 Task: Create a due date automation trigger when advanced on, on the wednesday of the week before a card is due add fields without custom field "Resume" set to a date in this month at 11:00 AM.
Action: Mouse moved to (1192, 85)
Screenshot: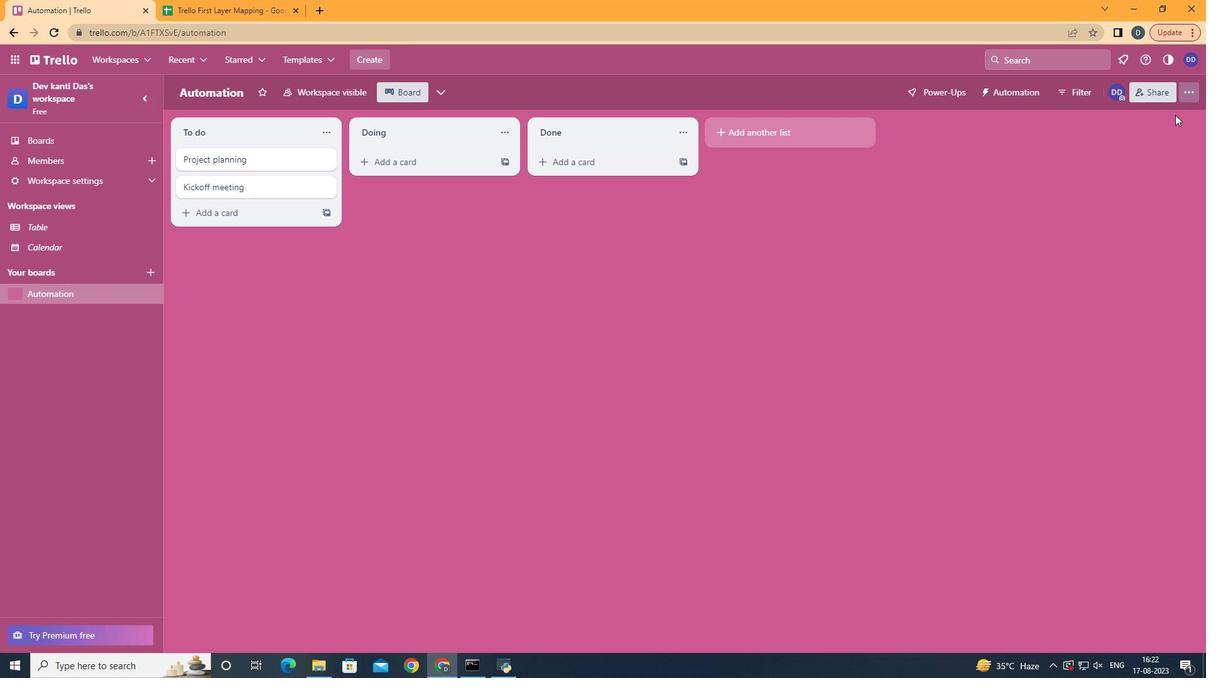 
Action: Mouse pressed left at (1192, 85)
Screenshot: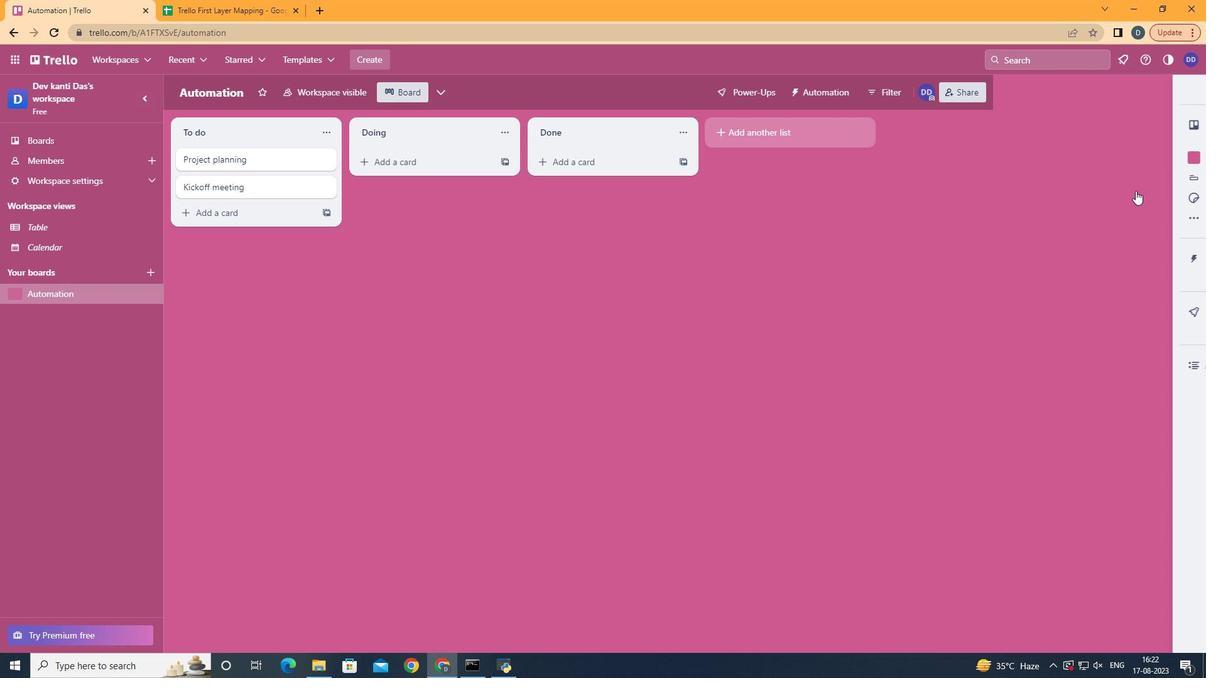 
Action: Mouse moved to (1095, 272)
Screenshot: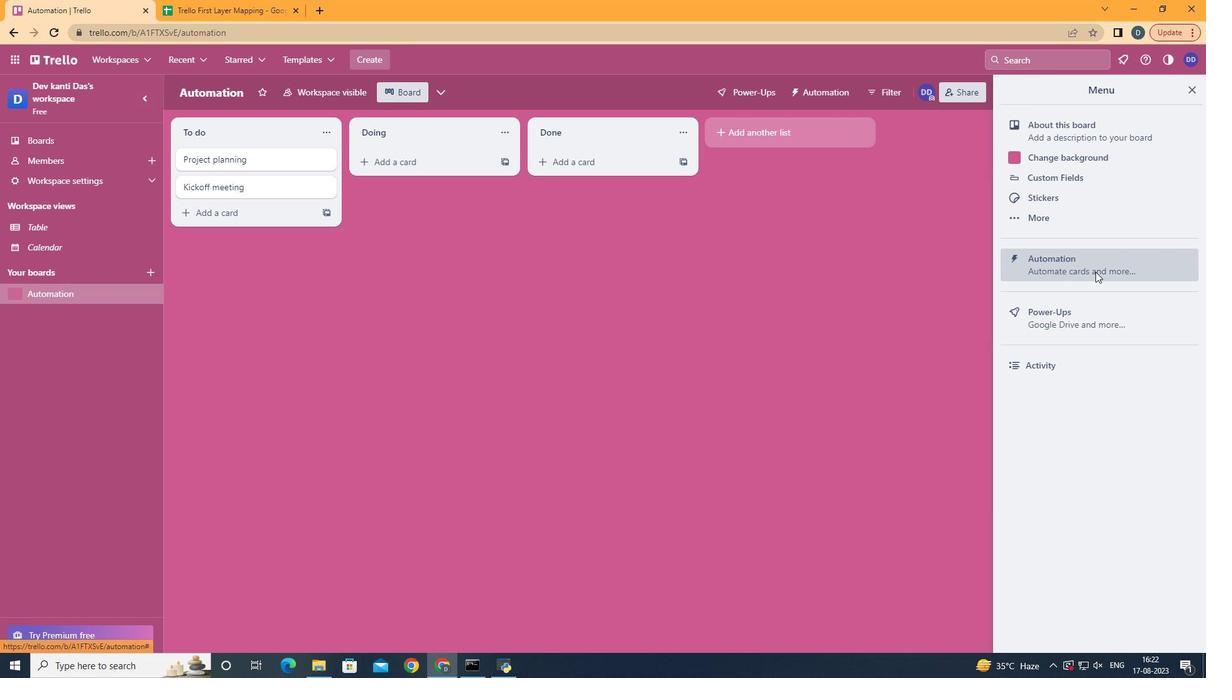 
Action: Mouse pressed left at (1095, 272)
Screenshot: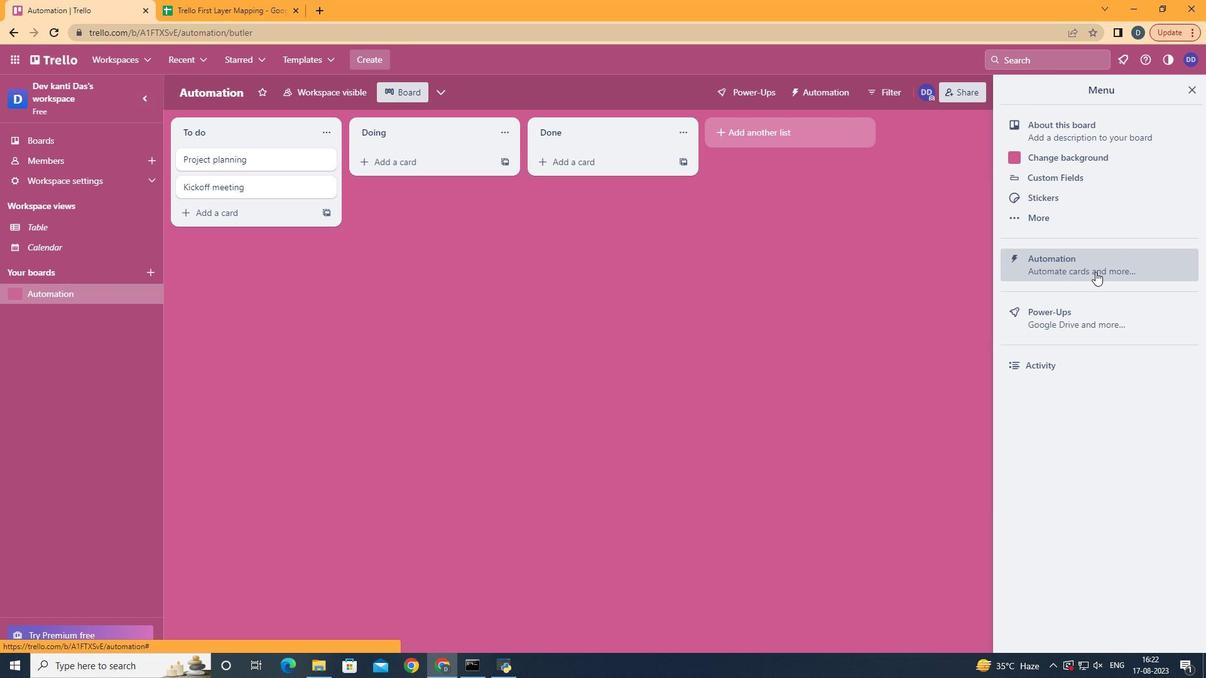 
Action: Mouse moved to (242, 249)
Screenshot: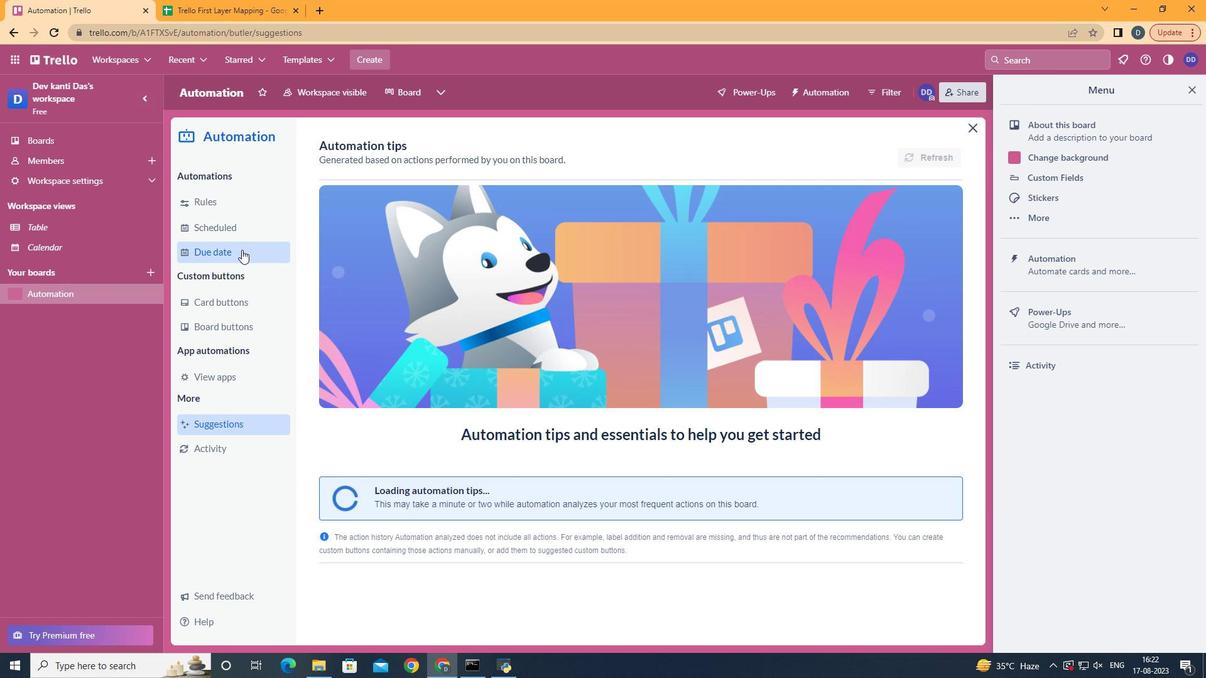
Action: Mouse pressed left at (242, 249)
Screenshot: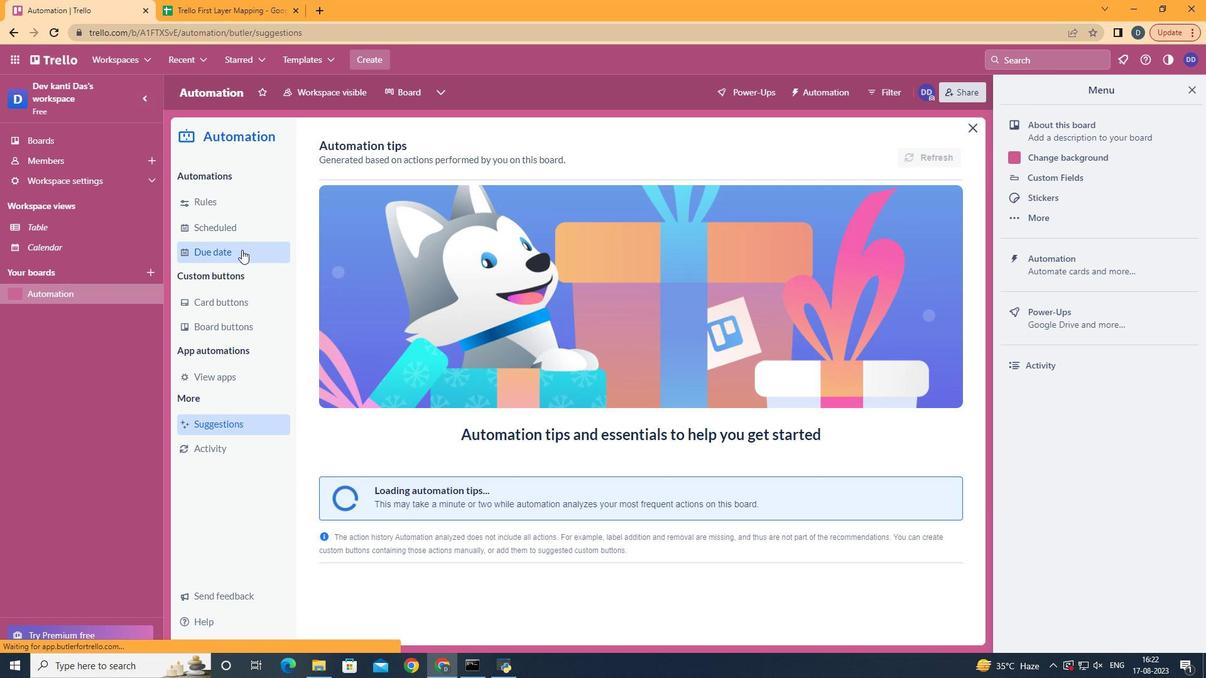 
Action: Mouse moved to (879, 157)
Screenshot: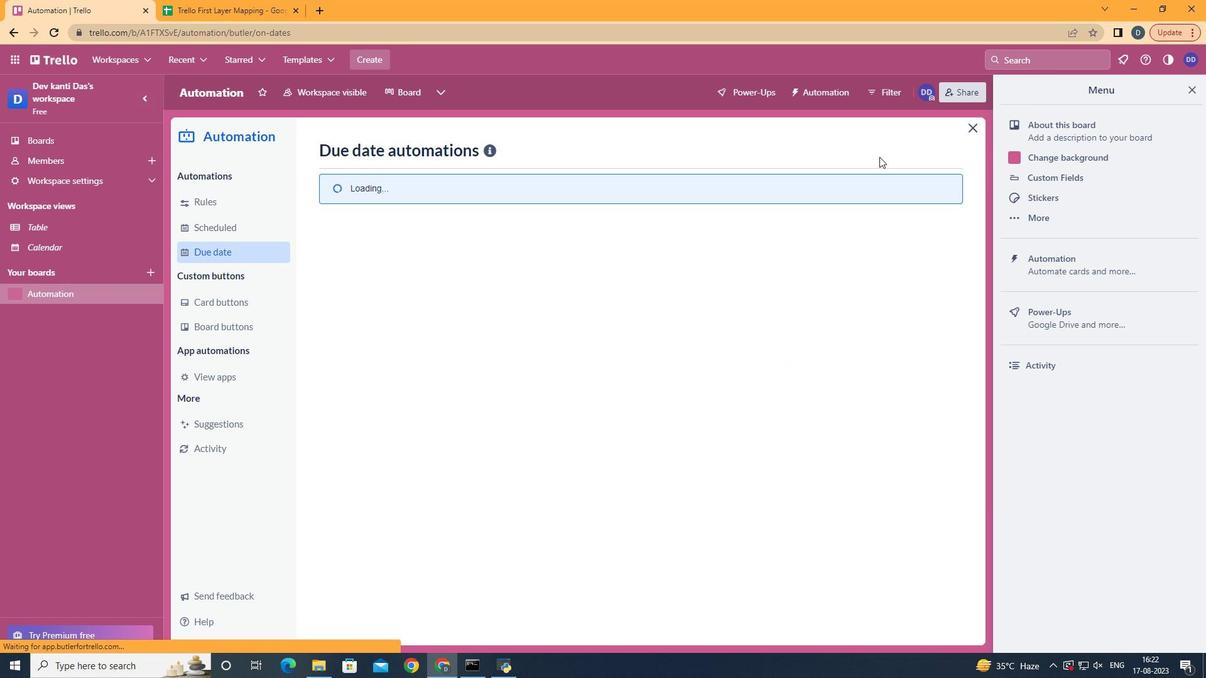 
Action: Mouse pressed left at (879, 157)
Screenshot: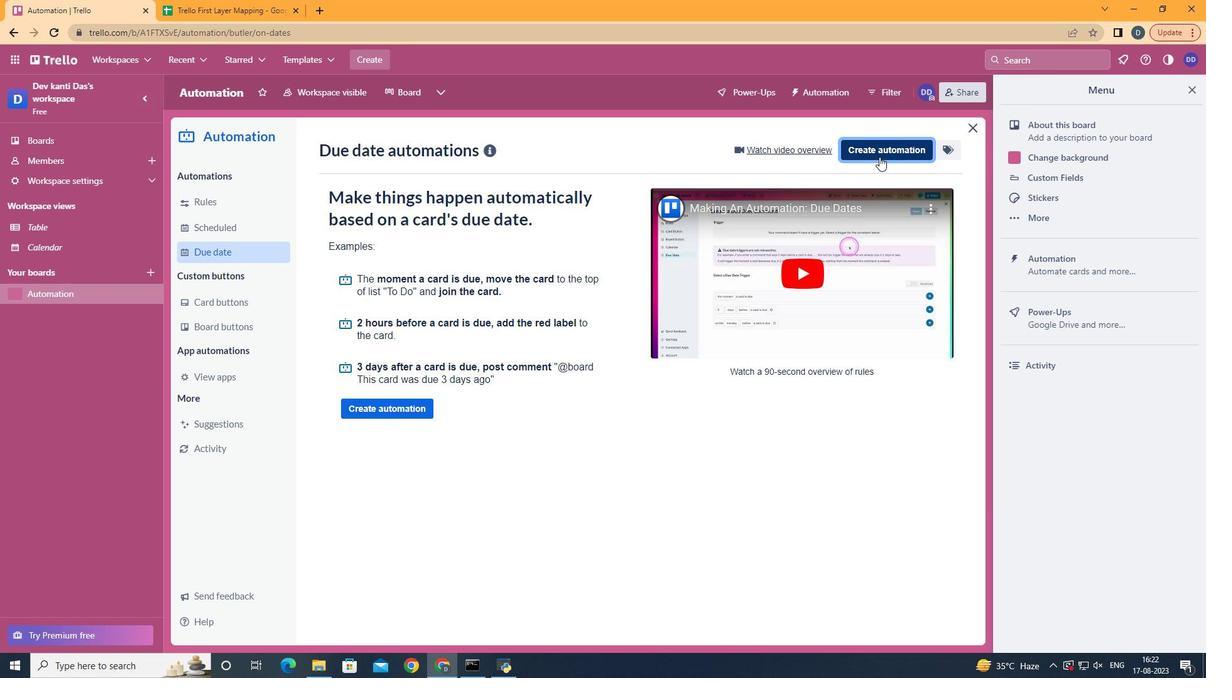 
Action: Mouse moved to (732, 279)
Screenshot: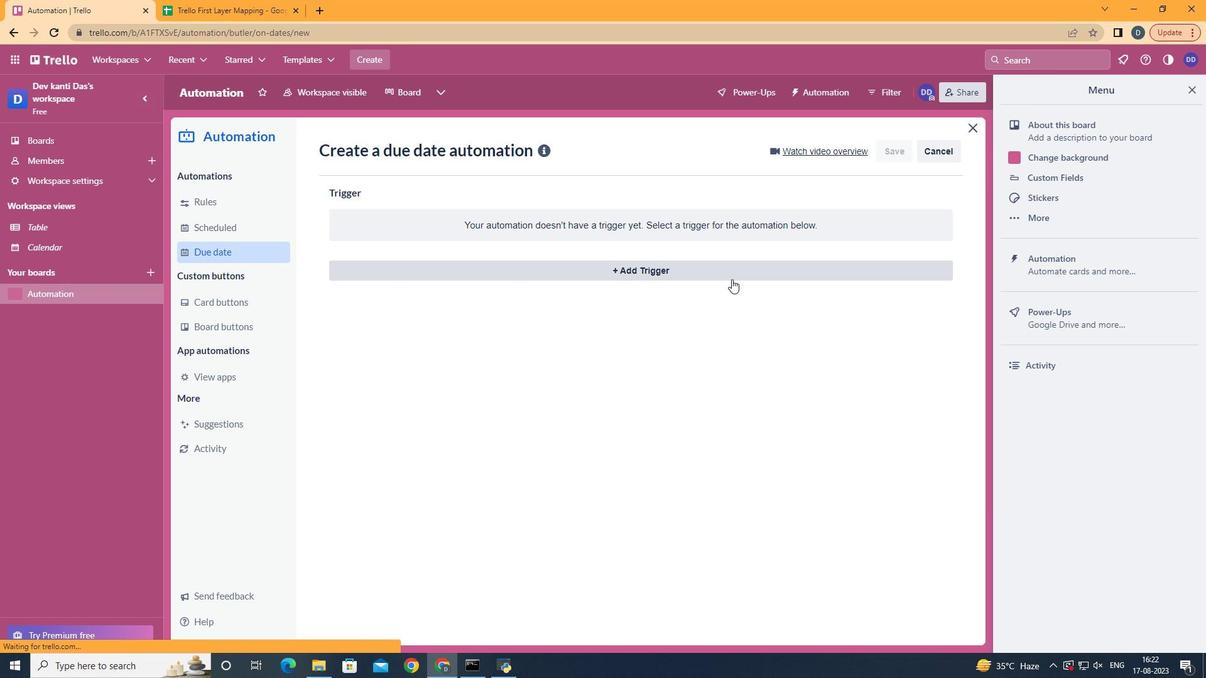 
Action: Mouse pressed left at (732, 279)
Screenshot: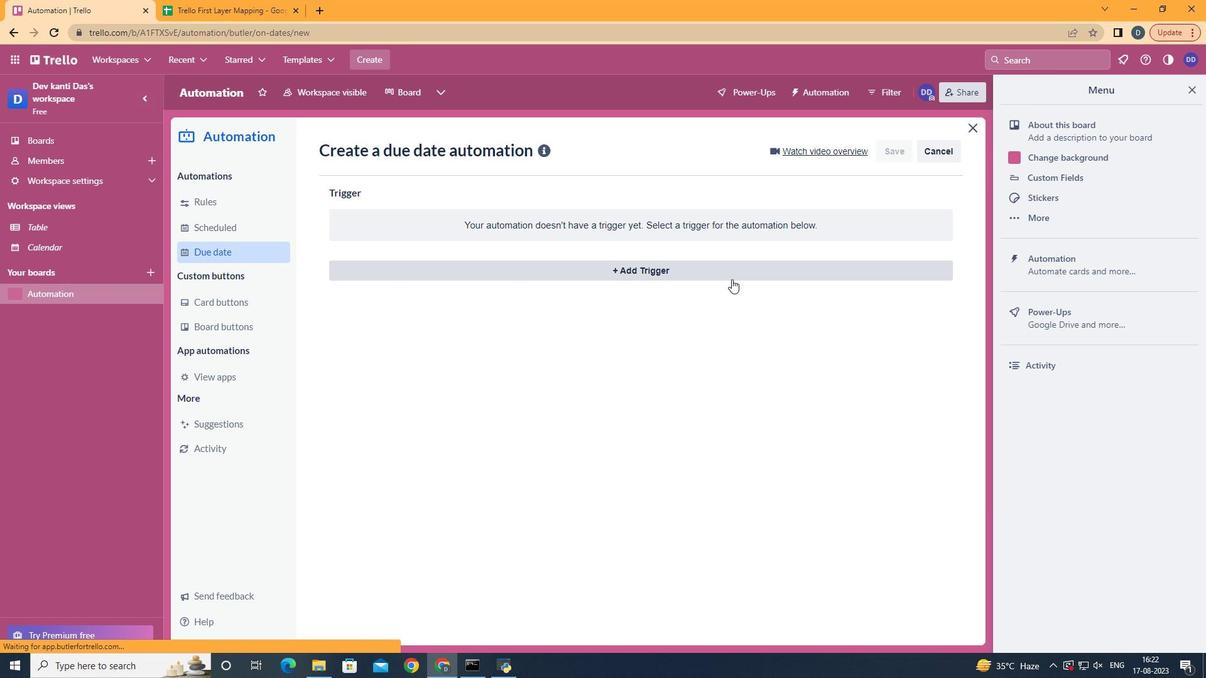 
Action: Mouse moved to (413, 381)
Screenshot: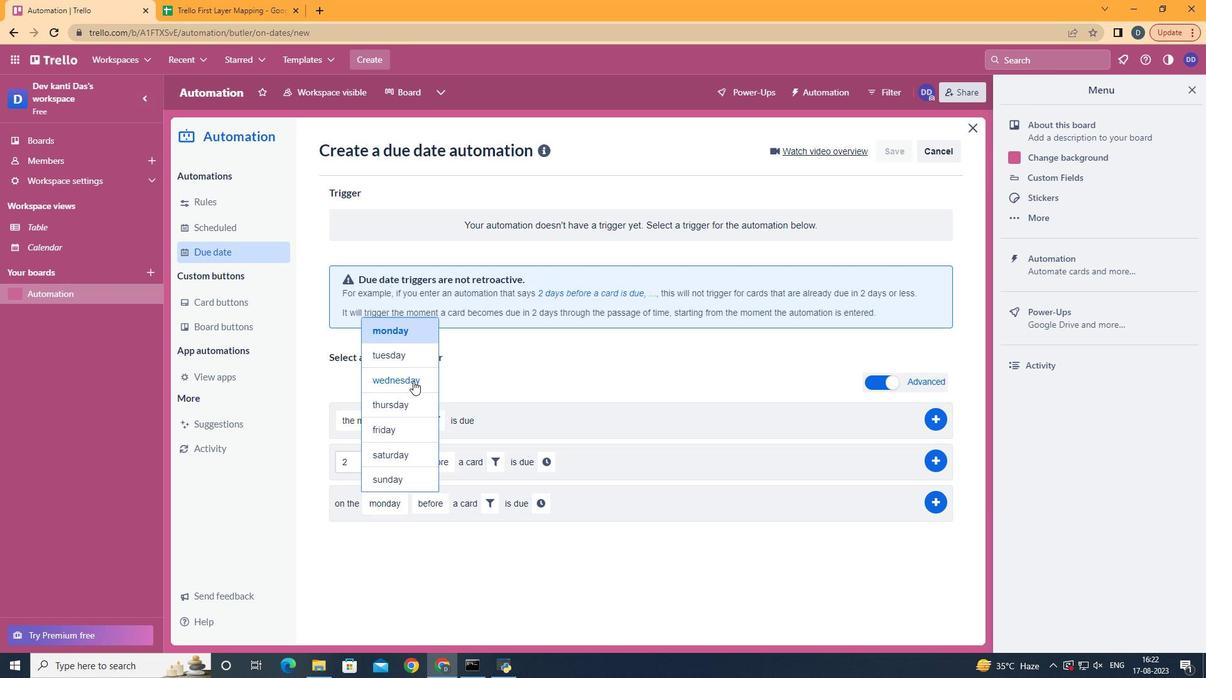 
Action: Mouse pressed left at (413, 381)
Screenshot: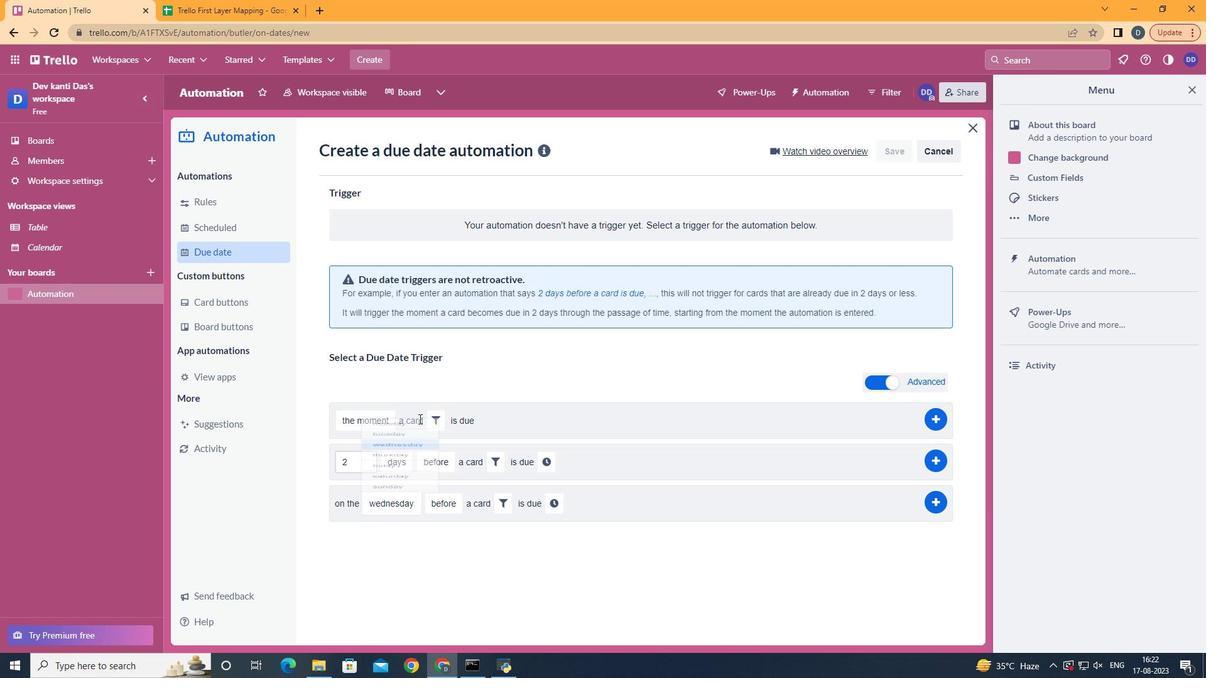 
Action: Mouse moved to (456, 599)
Screenshot: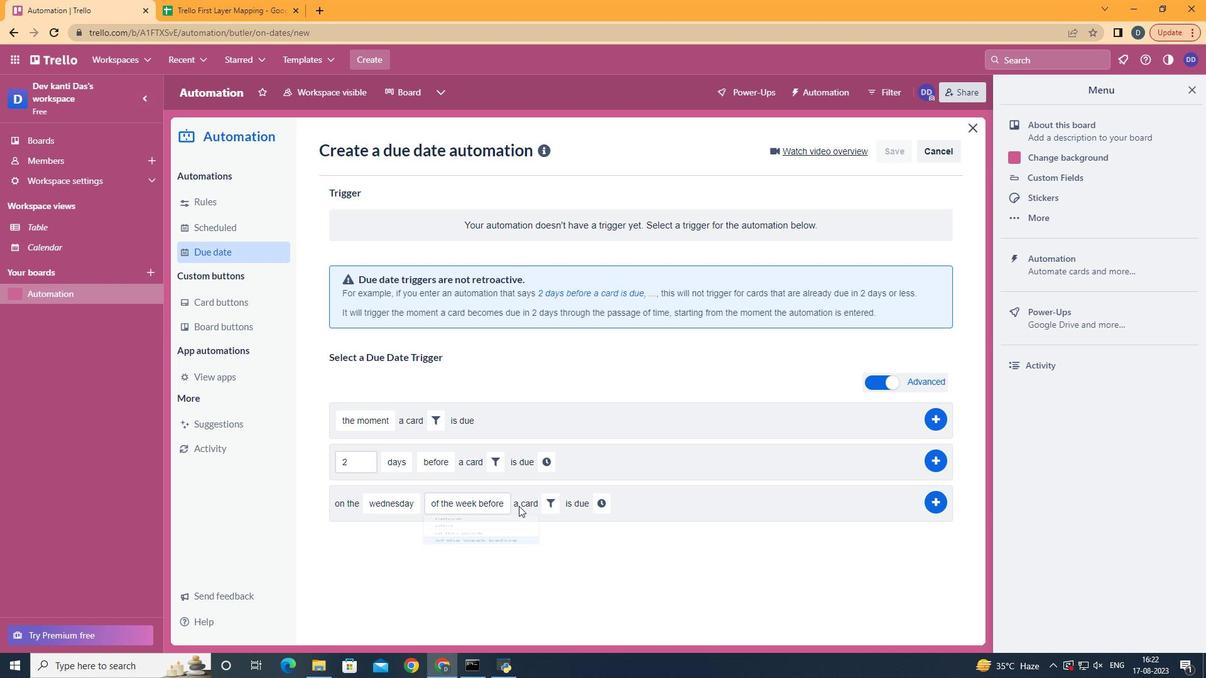 
Action: Mouse pressed left at (456, 599)
Screenshot: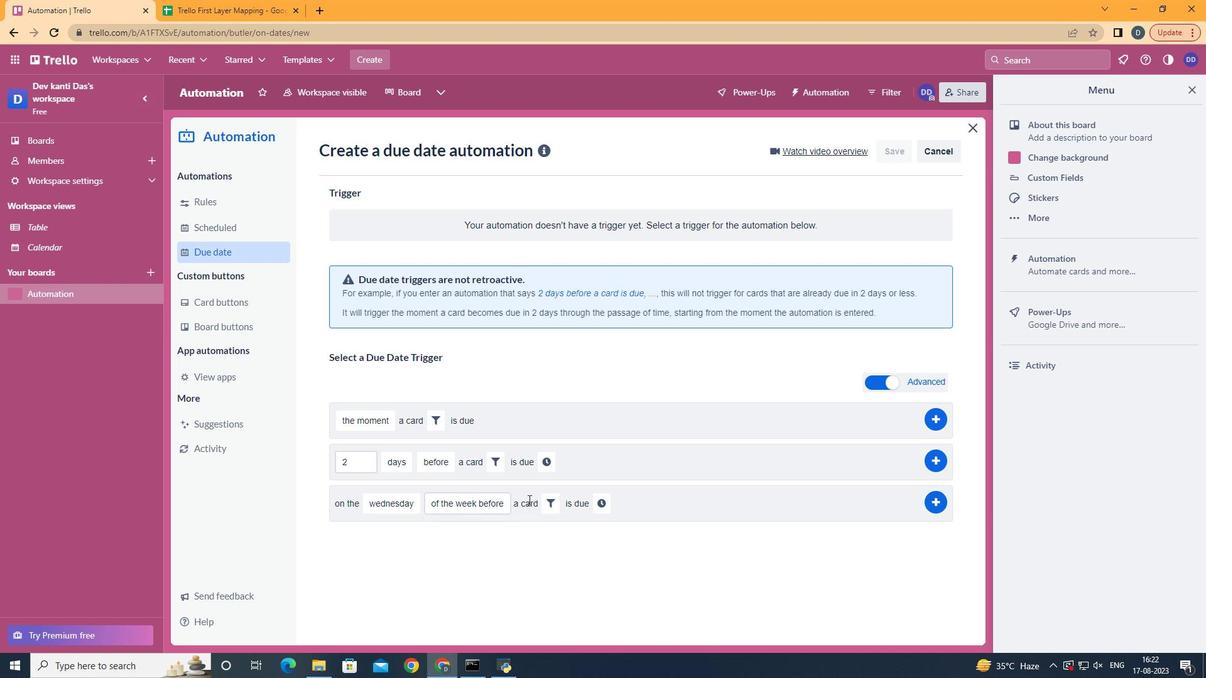 
Action: Mouse moved to (544, 506)
Screenshot: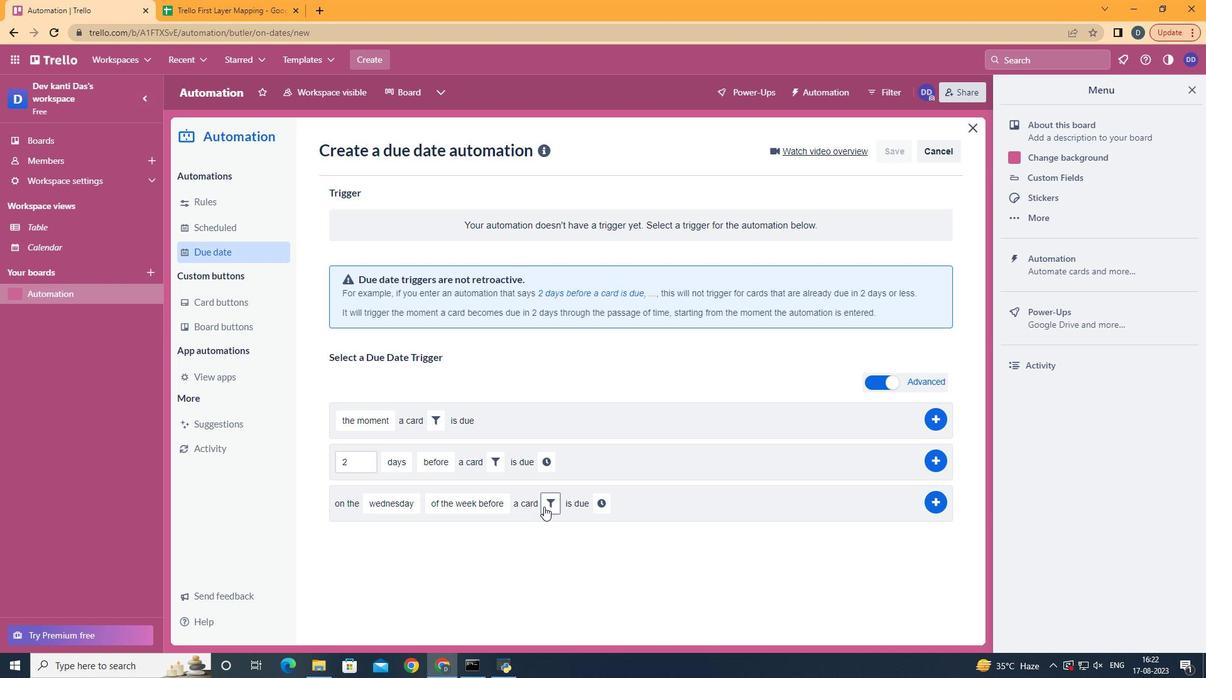 
Action: Mouse pressed left at (544, 506)
Screenshot: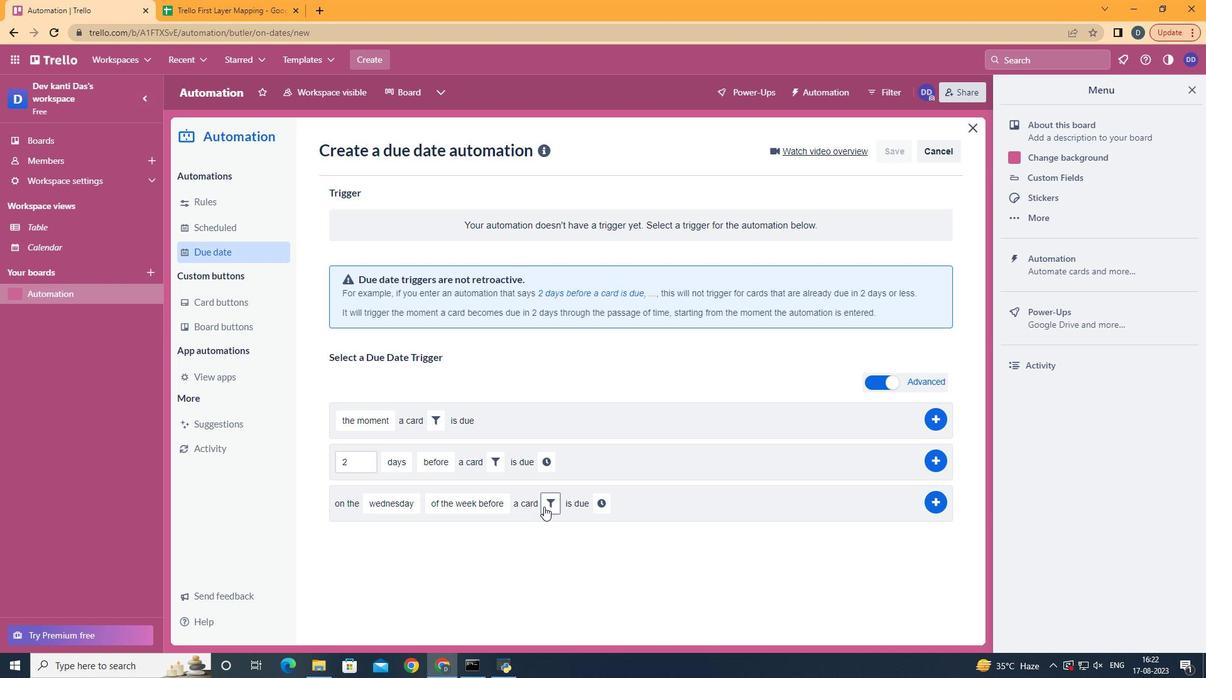 
Action: Mouse moved to (757, 544)
Screenshot: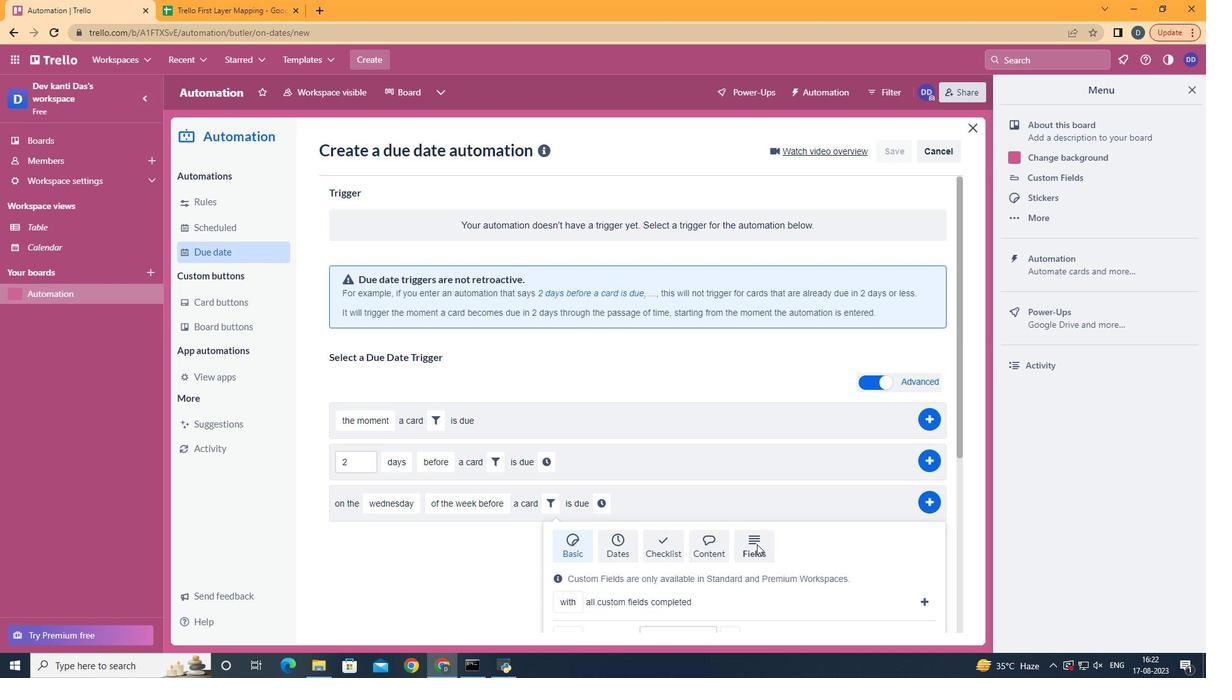 
Action: Mouse pressed left at (757, 544)
Screenshot: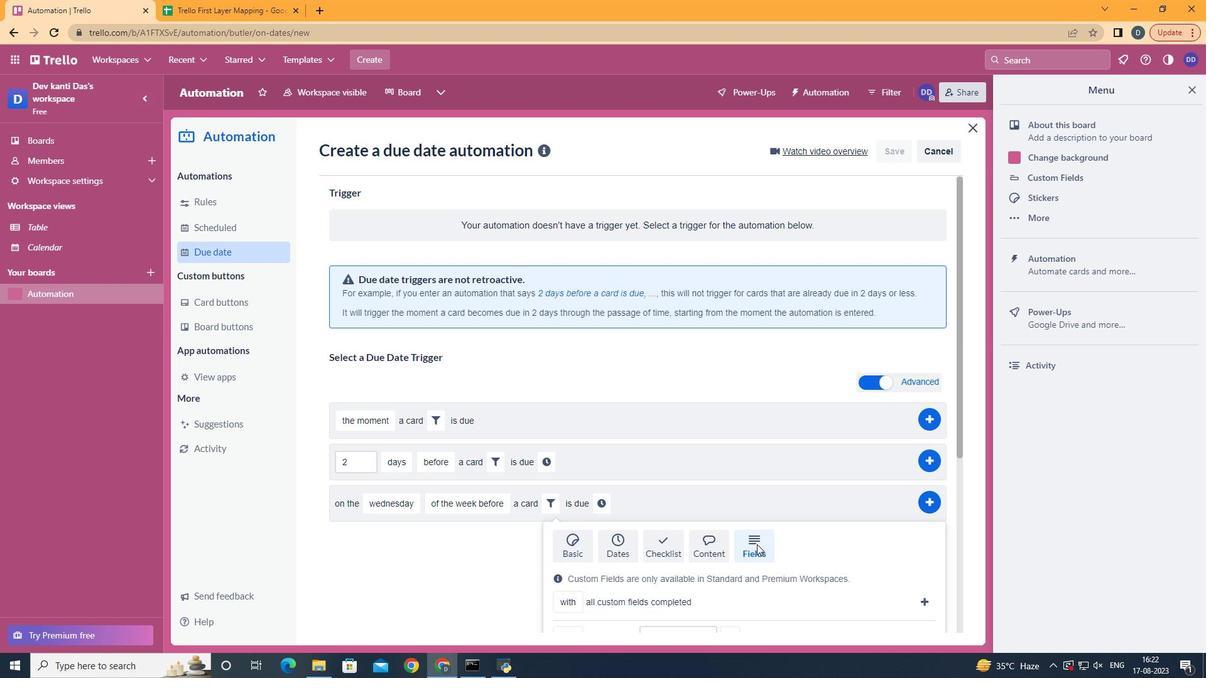 
Action: Mouse scrolled (757, 544) with delta (0, 0)
Screenshot: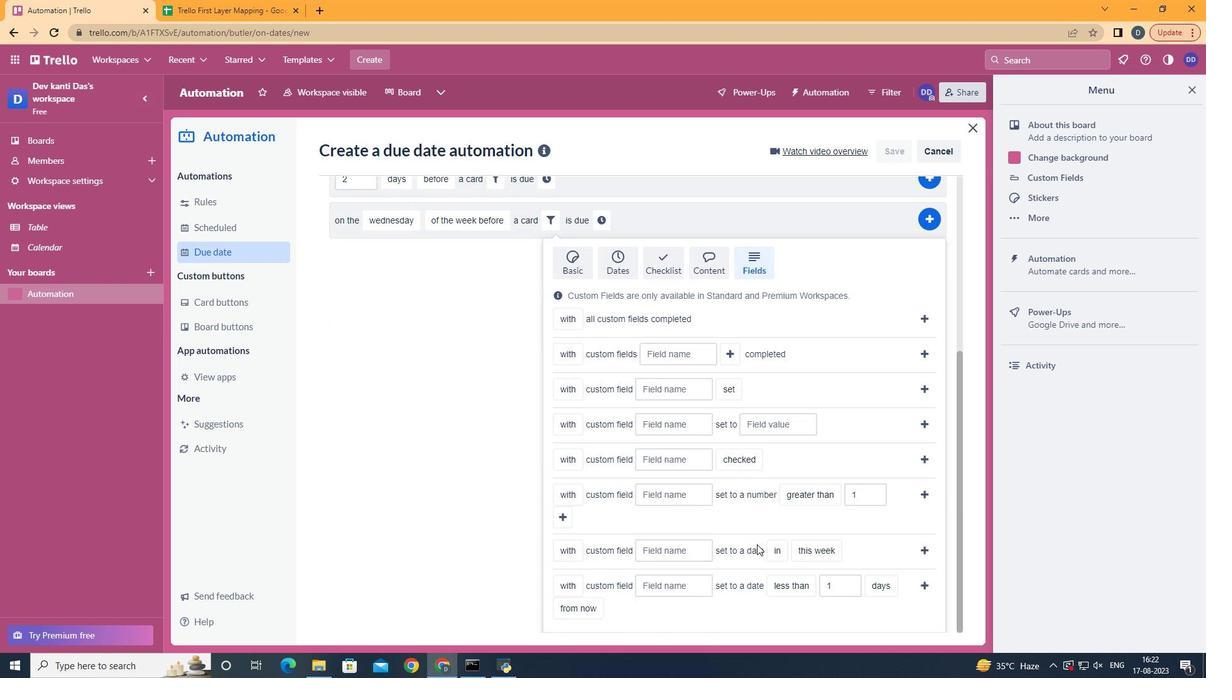 
Action: Mouse scrolled (757, 544) with delta (0, 0)
Screenshot: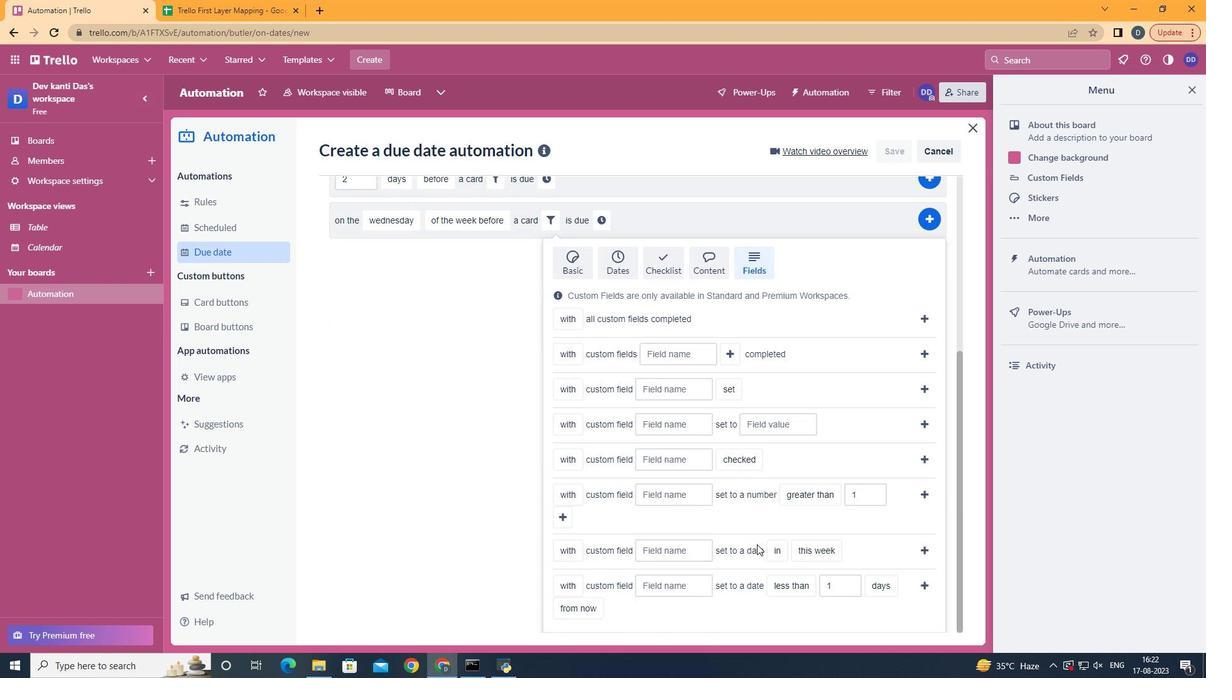 
Action: Mouse scrolled (757, 544) with delta (0, 0)
Screenshot: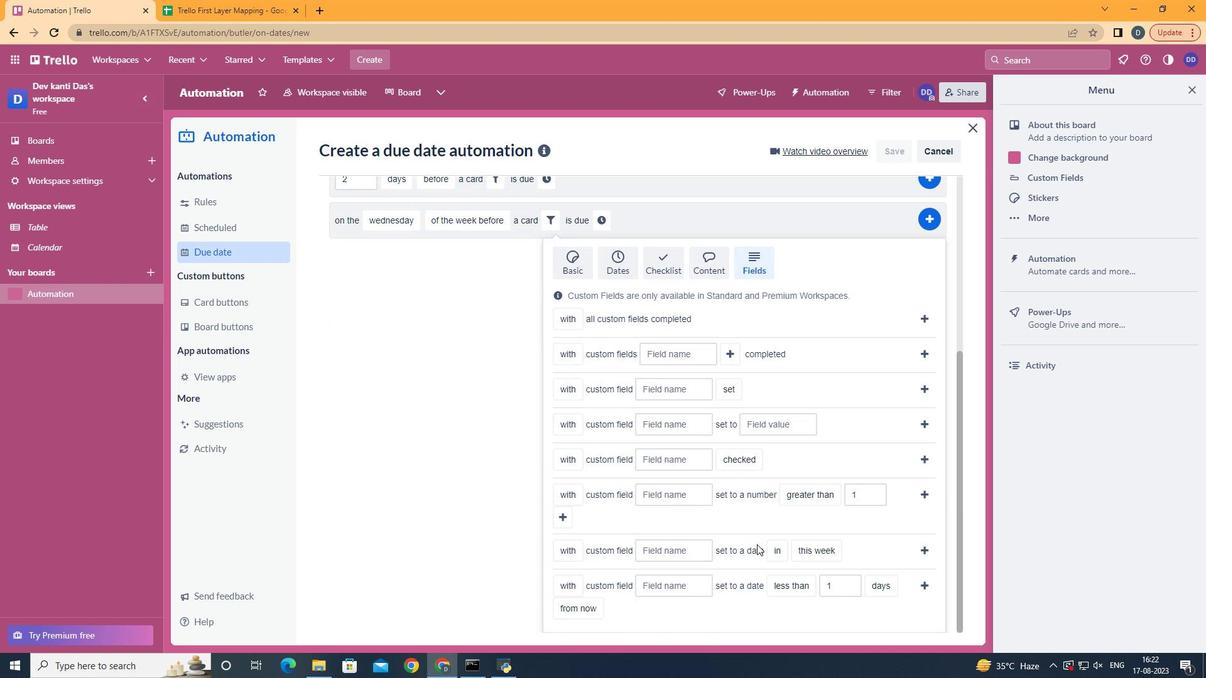 
Action: Mouse scrolled (757, 544) with delta (0, 0)
Screenshot: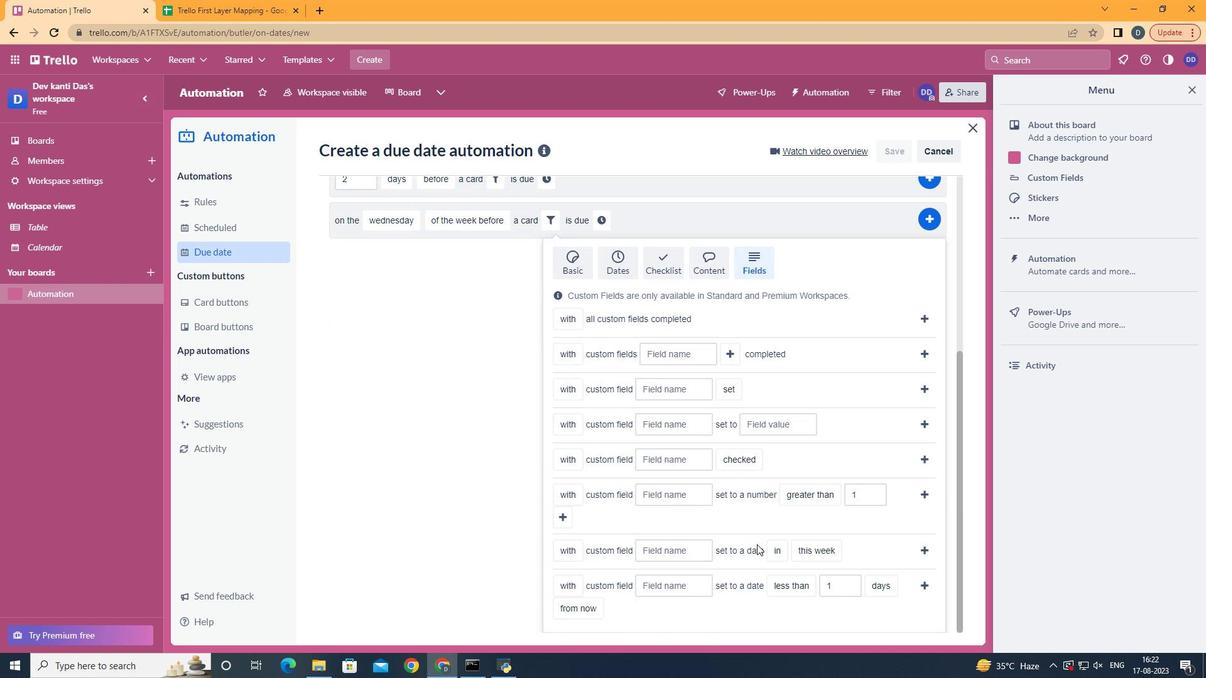 
Action: Mouse scrolled (757, 544) with delta (0, 0)
Screenshot: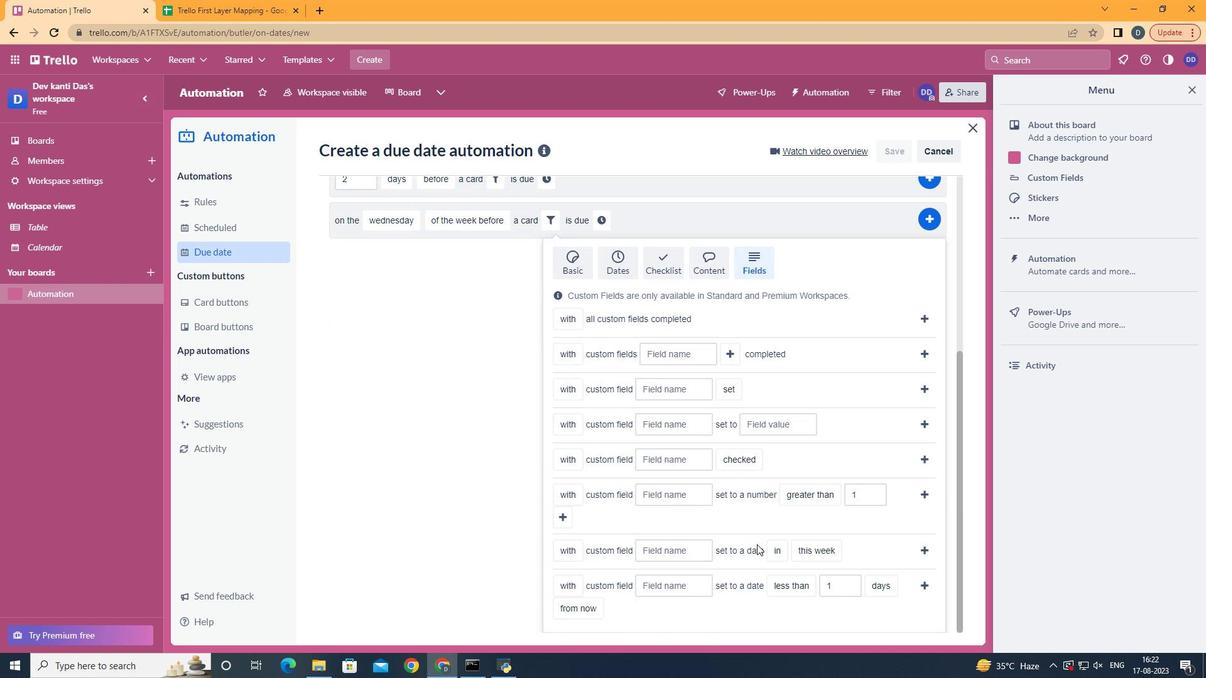 
Action: Mouse scrolled (757, 544) with delta (0, 0)
Screenshot: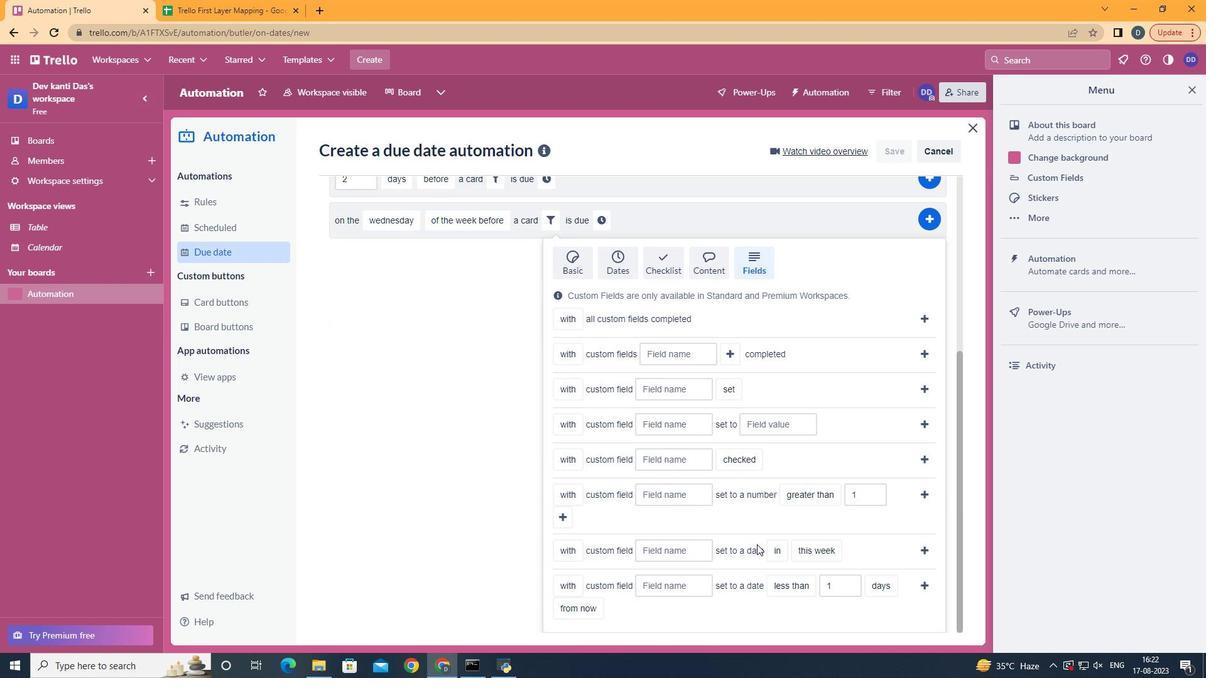 
Action: Mouse moved to (581, 599)
Screenshot: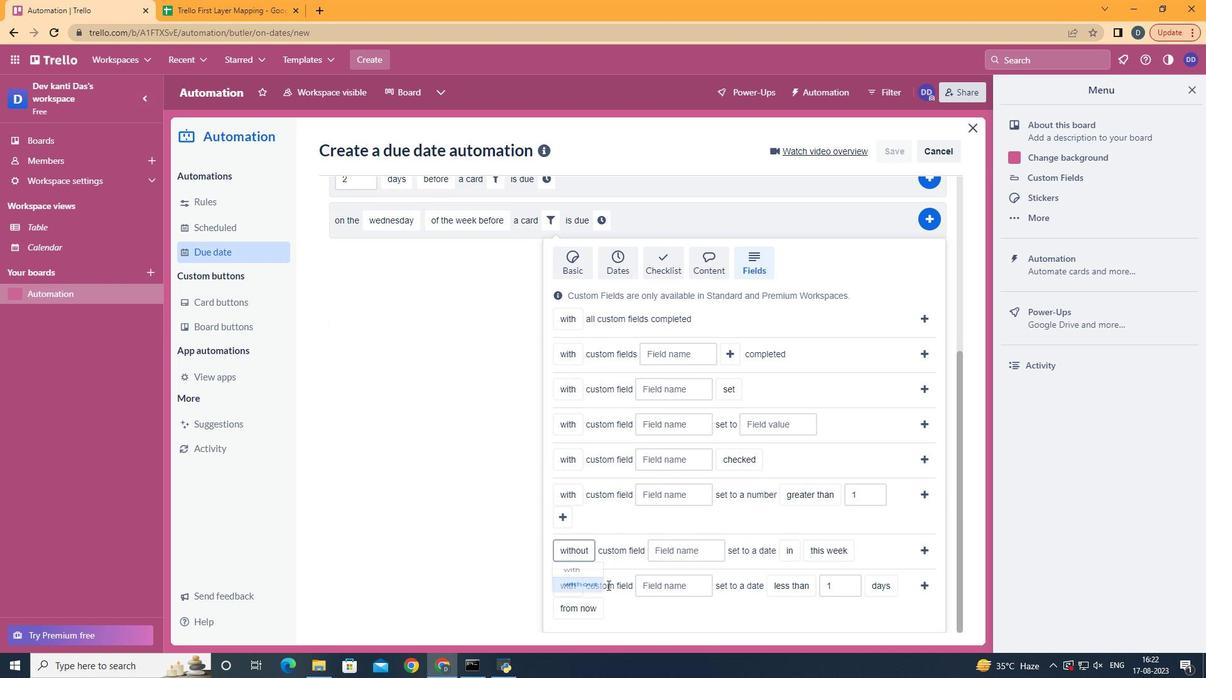 
Action: Mouse pressed left at (581, 599)
Screenshot: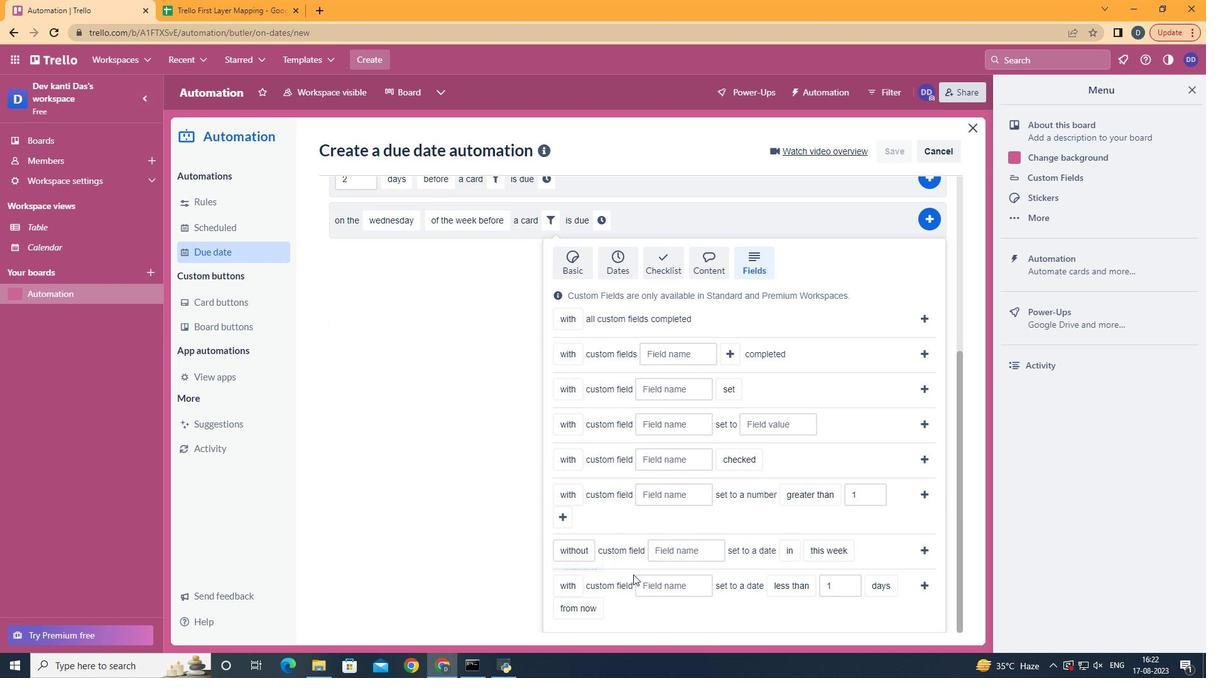 
Action: Mouse moved to (685, 552)
Screenshot: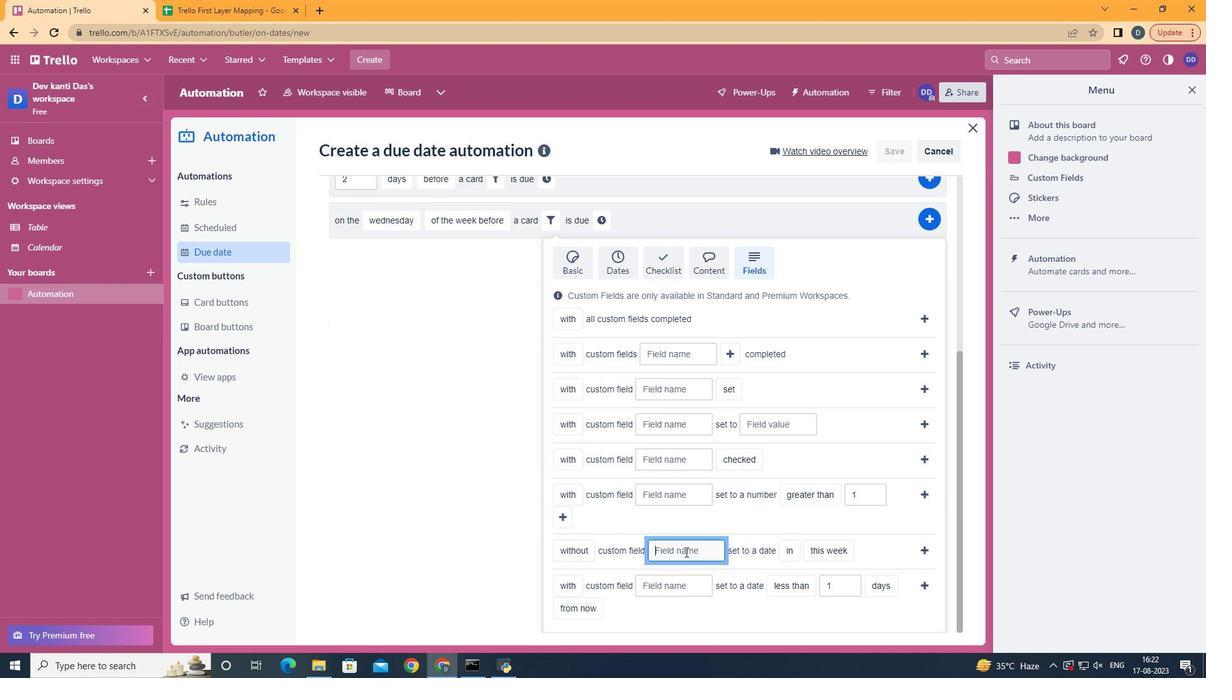 
Action: Mouse pressed left at (685, 552)
Screenshot: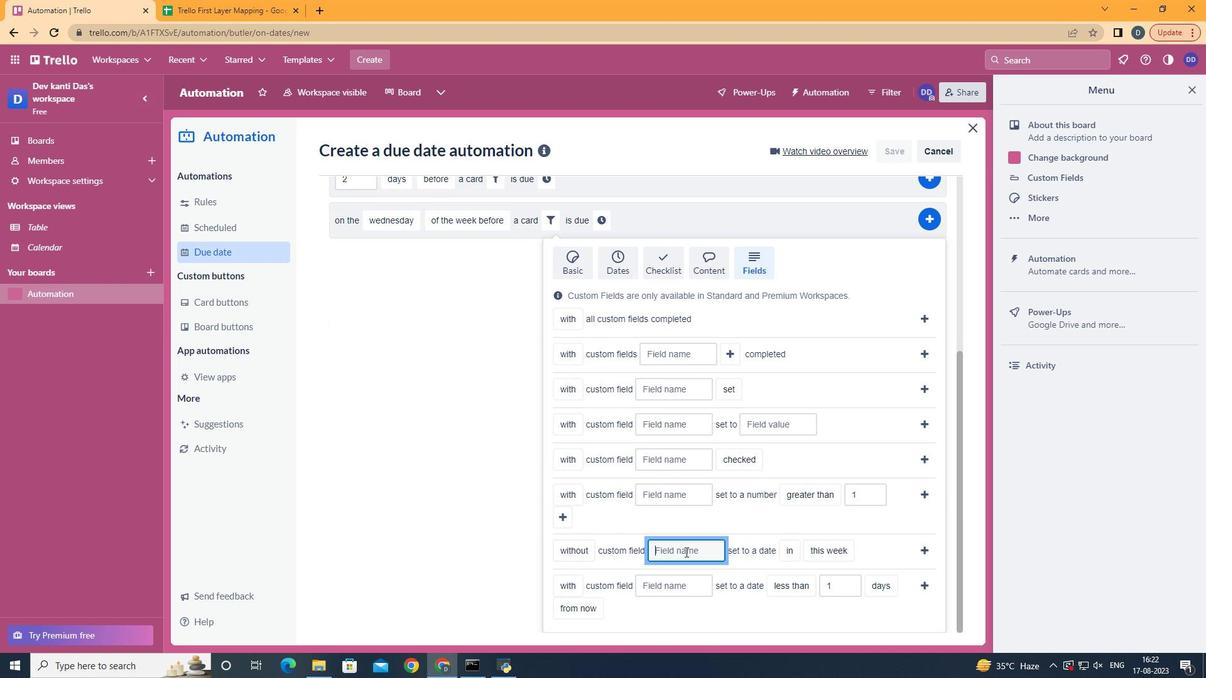 
Action: Key pressed <Key.shift>Resume
Screenshot: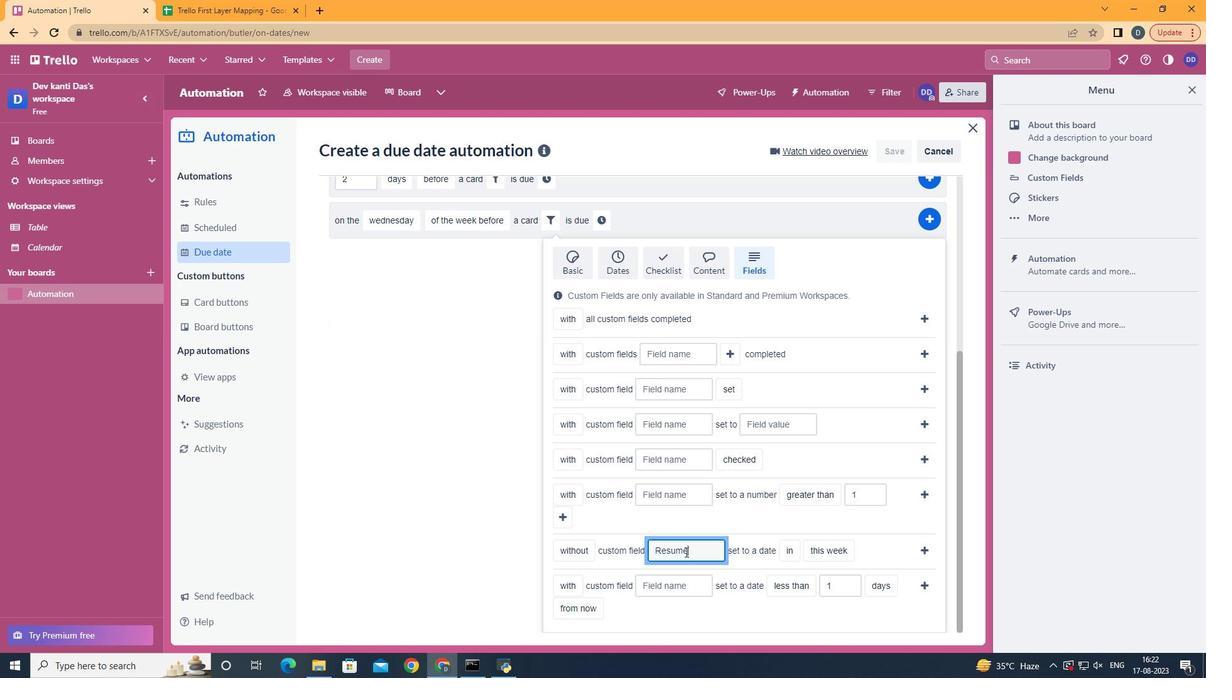 
Action: Mouse moved to (848, 595)
Screenshot: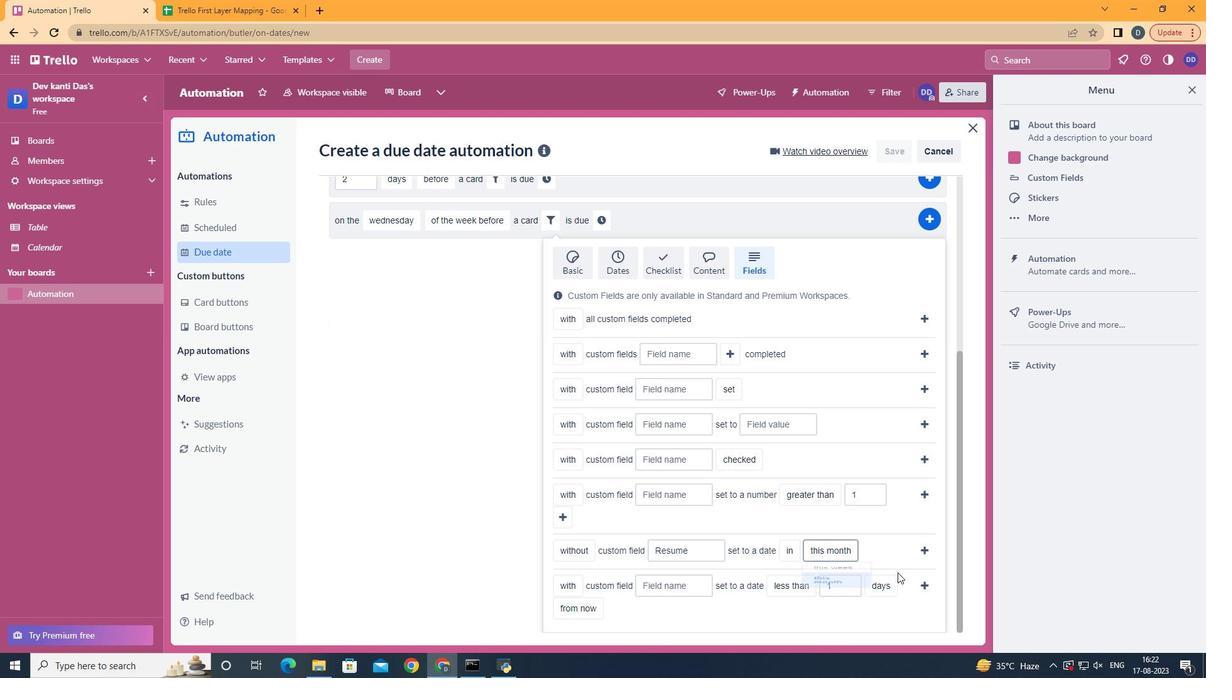 
Action: Mouse pressed left at (848, 595)
Screenshot: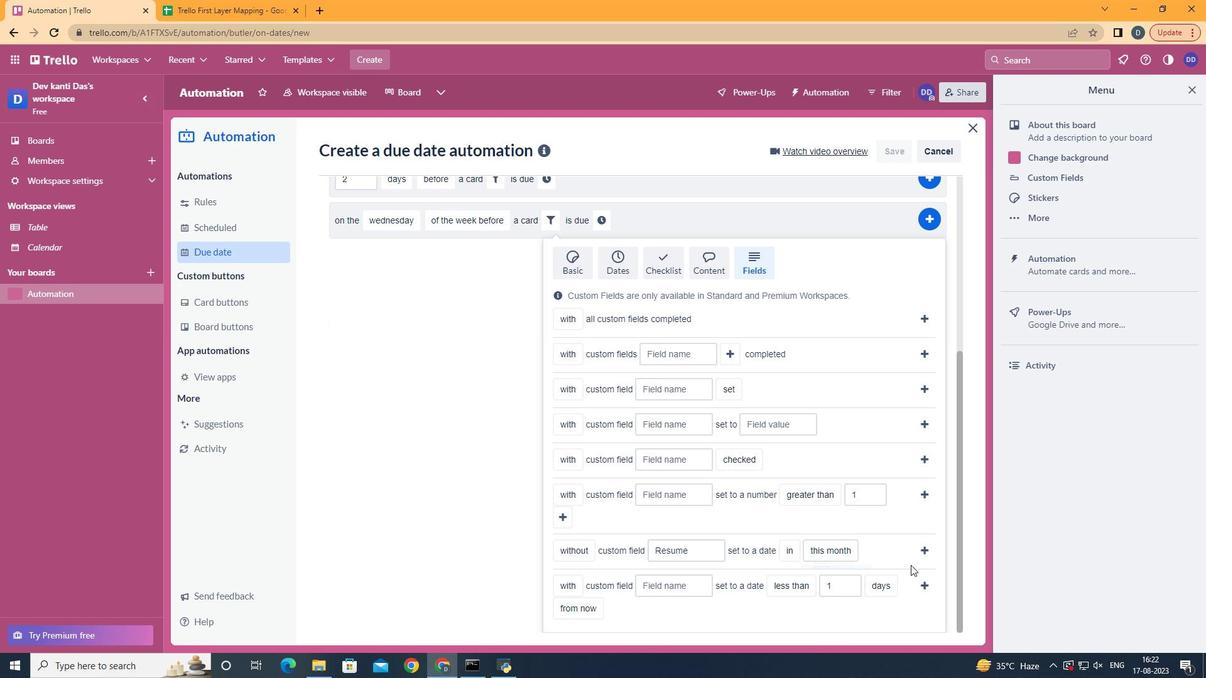 
Action: Mouse moved to (933, 551)
Screenshot: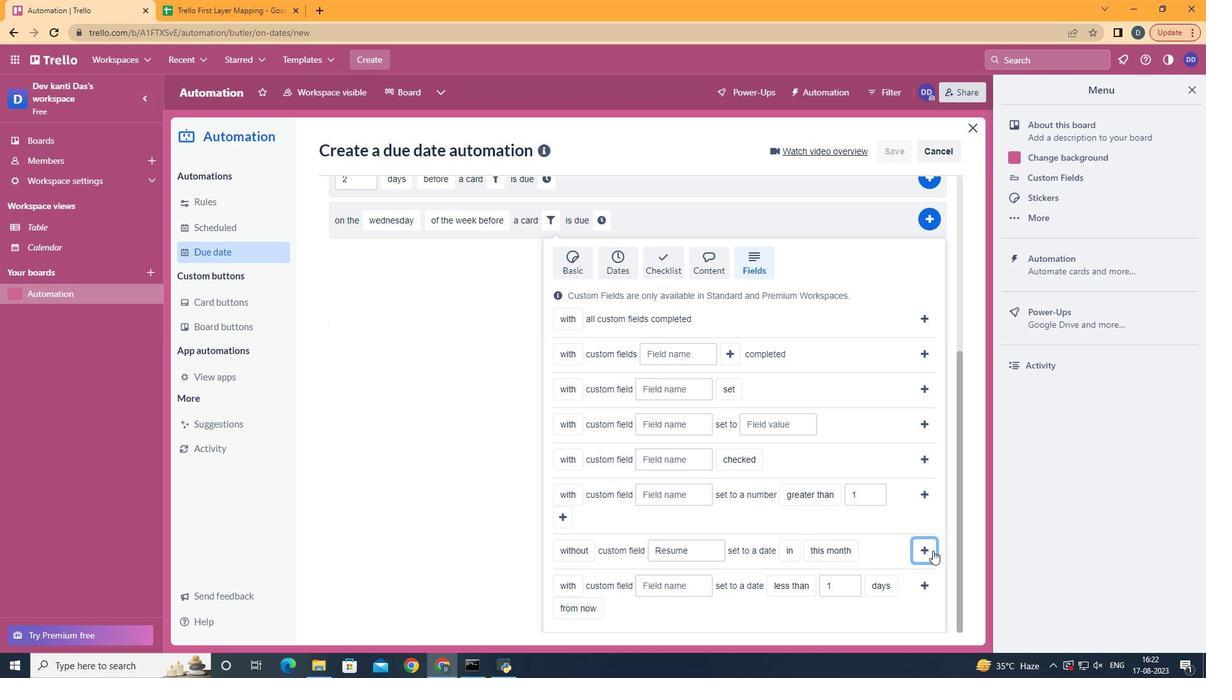 
Action: Mouse pressed left at (933, 551)
Screenshot: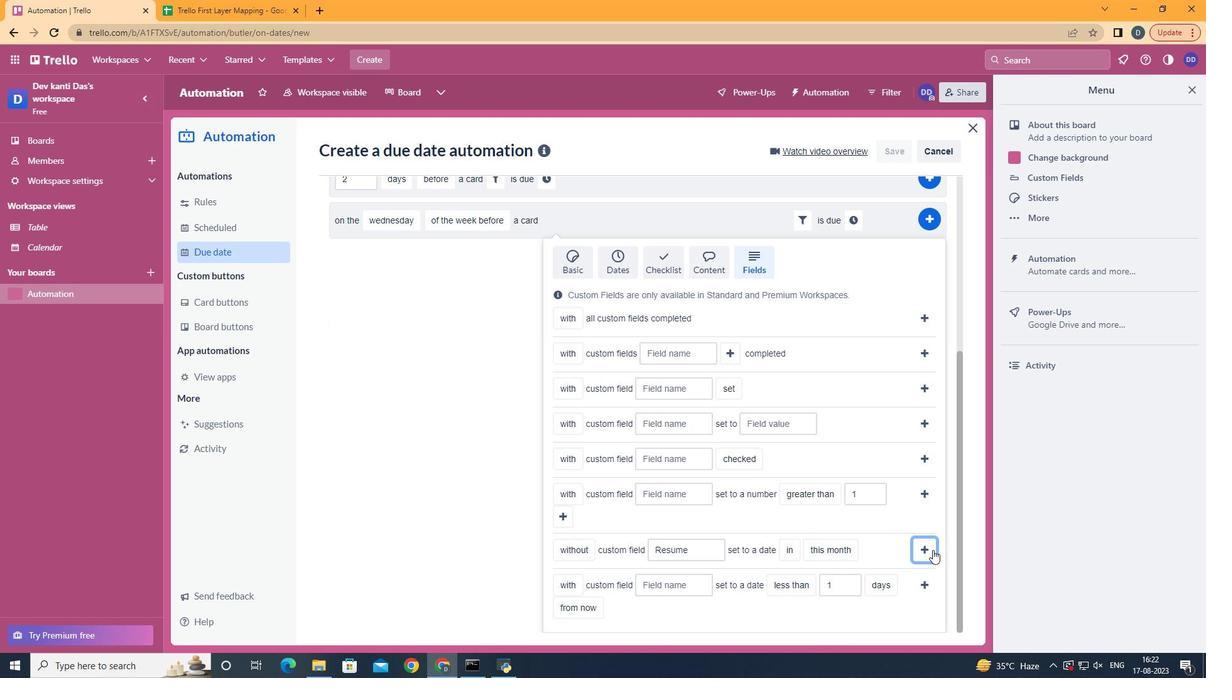 
Action: Mouse moved to (846, 504)
Screenshot: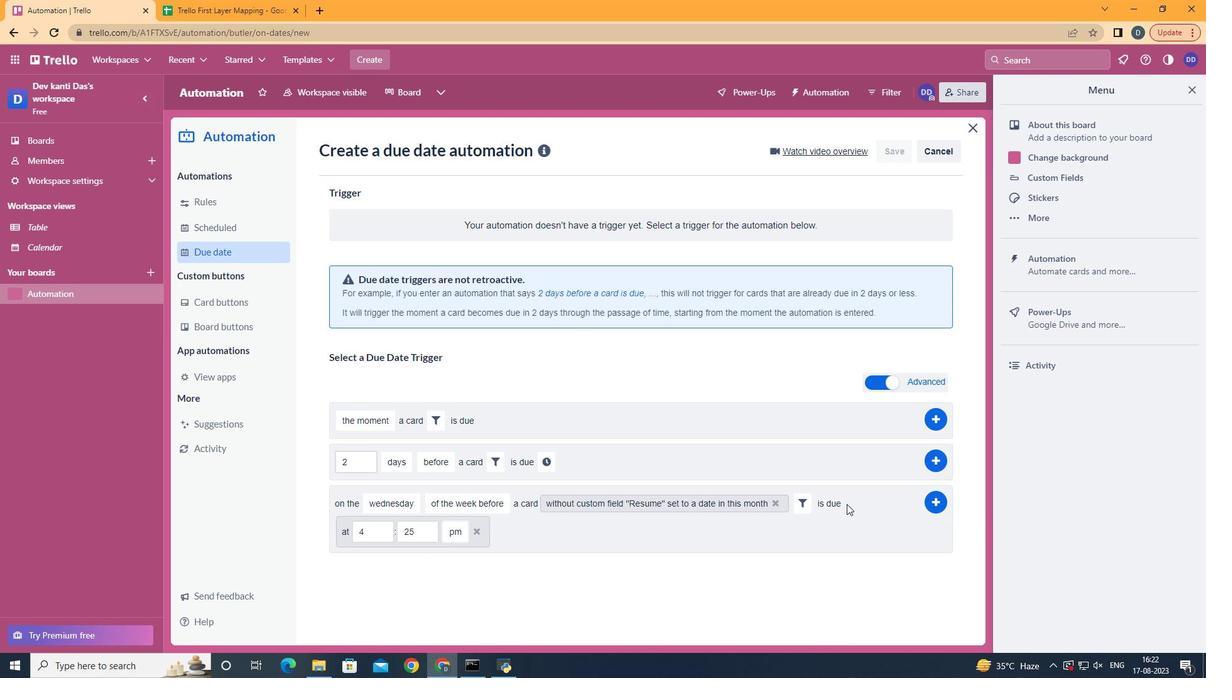 
Action: Mouse pressed left at (846, 504)
Screenshot: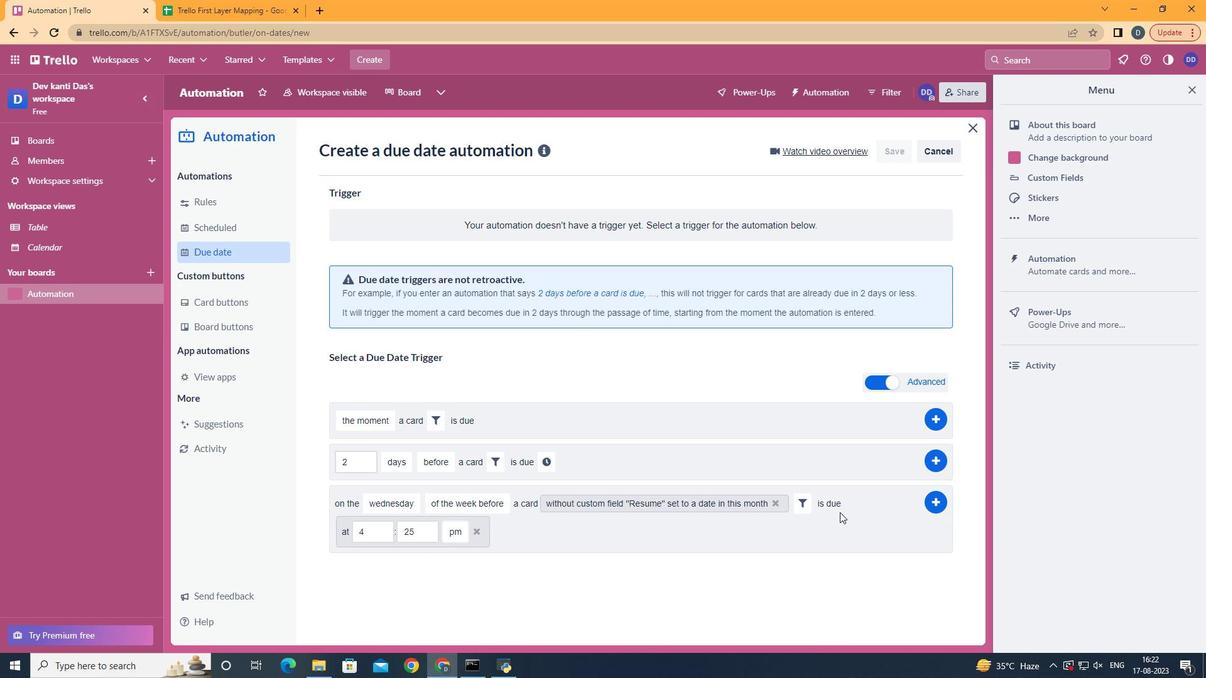
Action: Mouse moved to (373, 532)
Screenshot: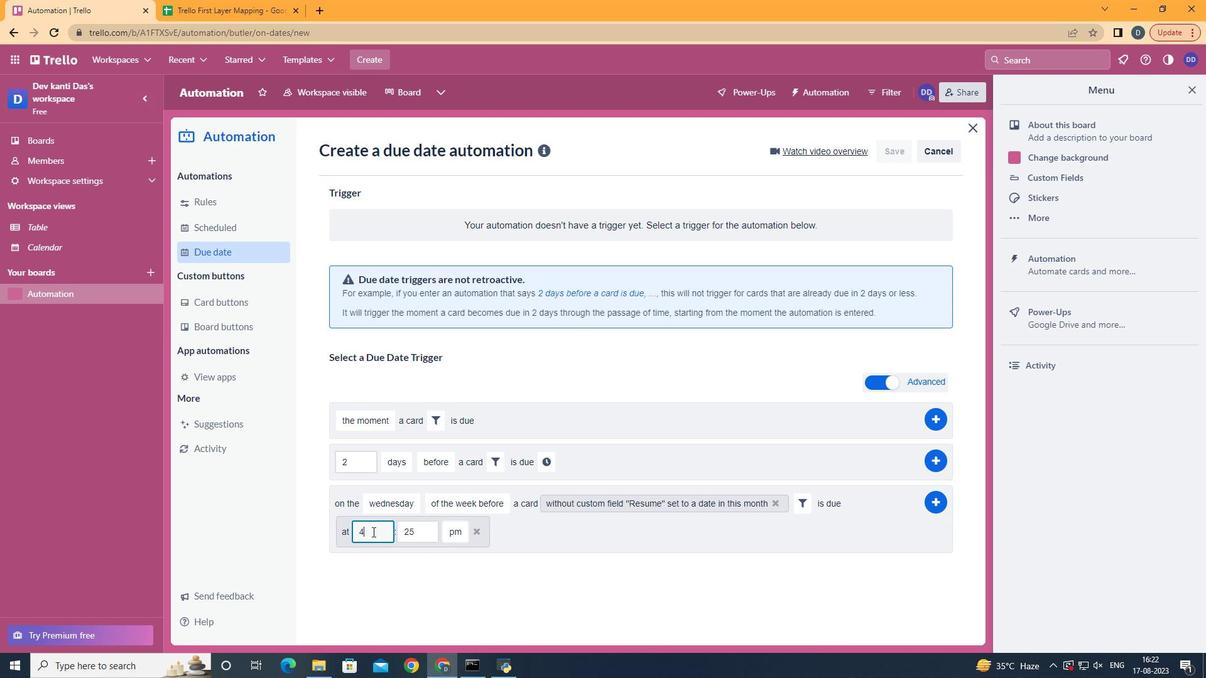 
Action: Mouse pressed left at (373, 532)
Screenshot: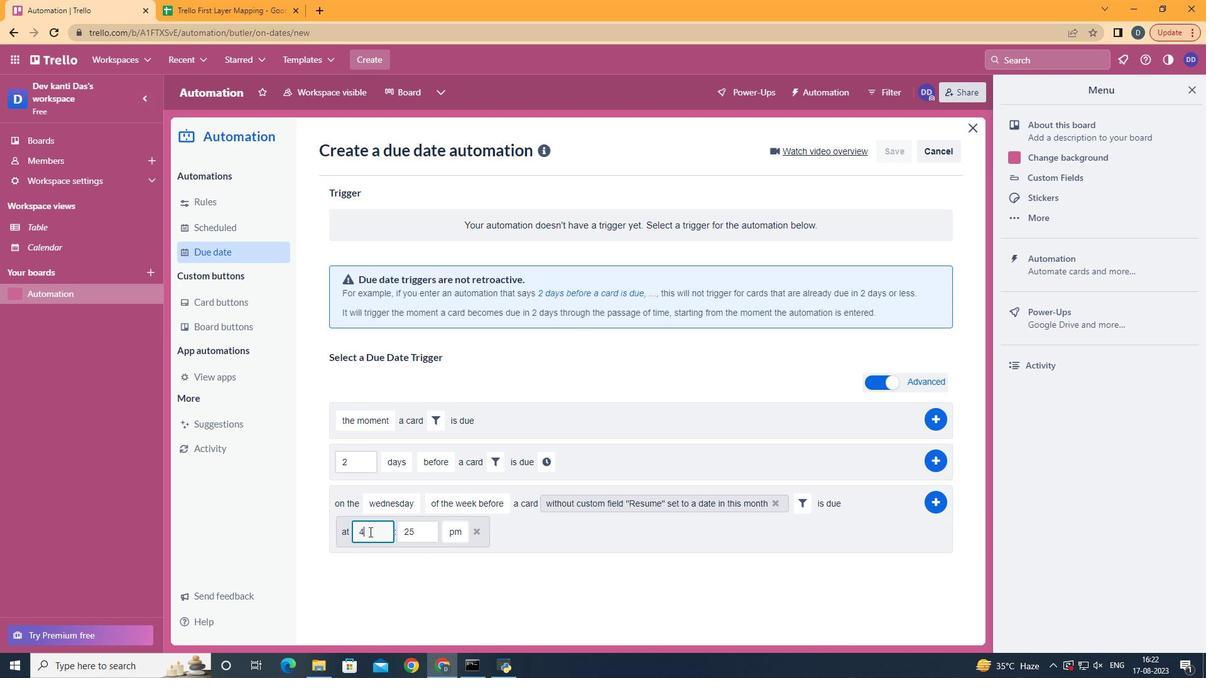 
Action: Mouse moved to (369, 532)
Screenshot: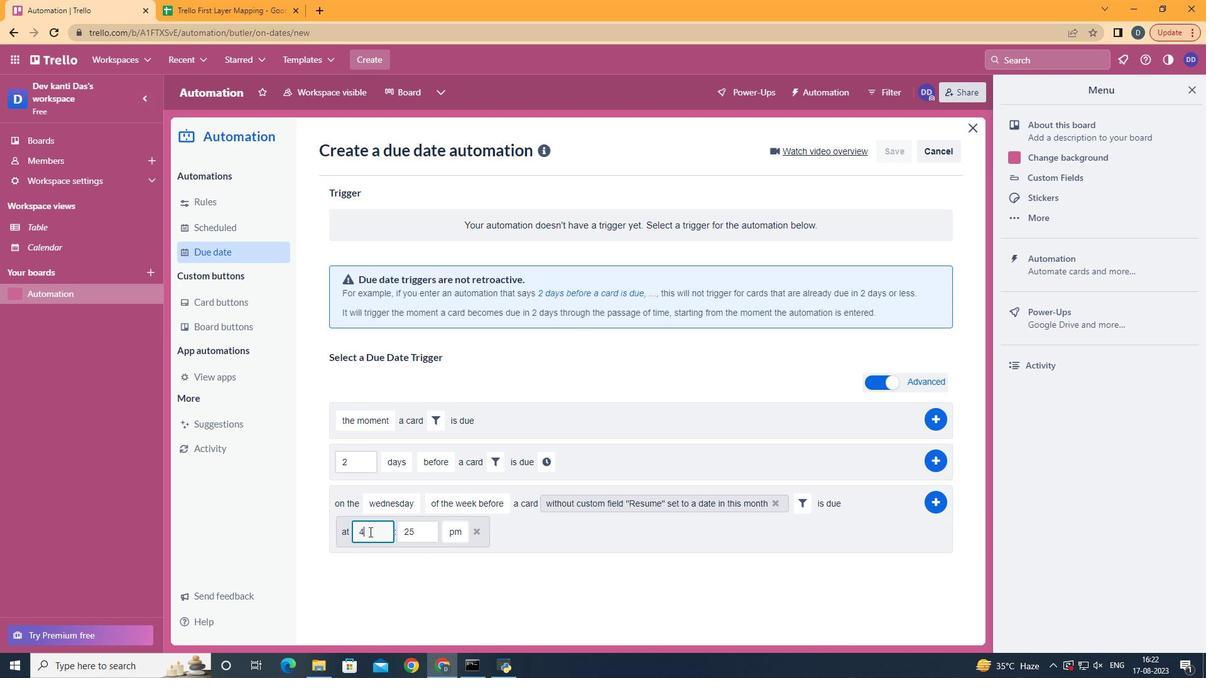 
Action: Key pressed <Key.backspace>11
Screenshot: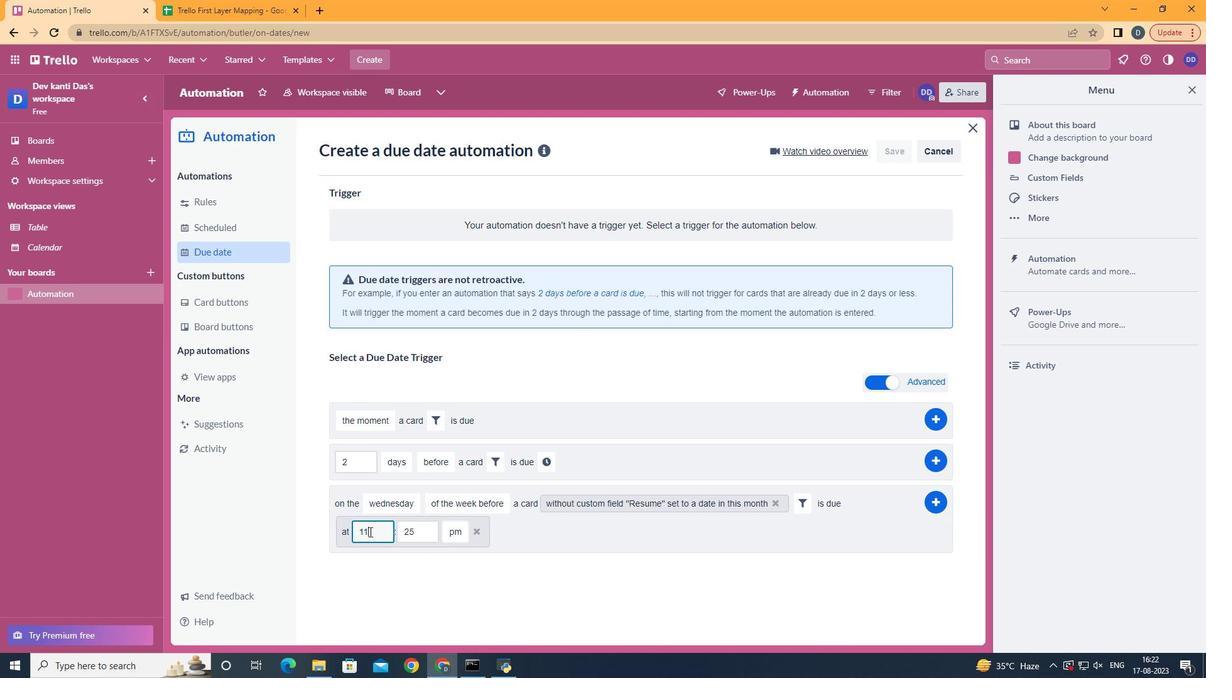
Action: Mouse moved to (421, 527)
Screenshot: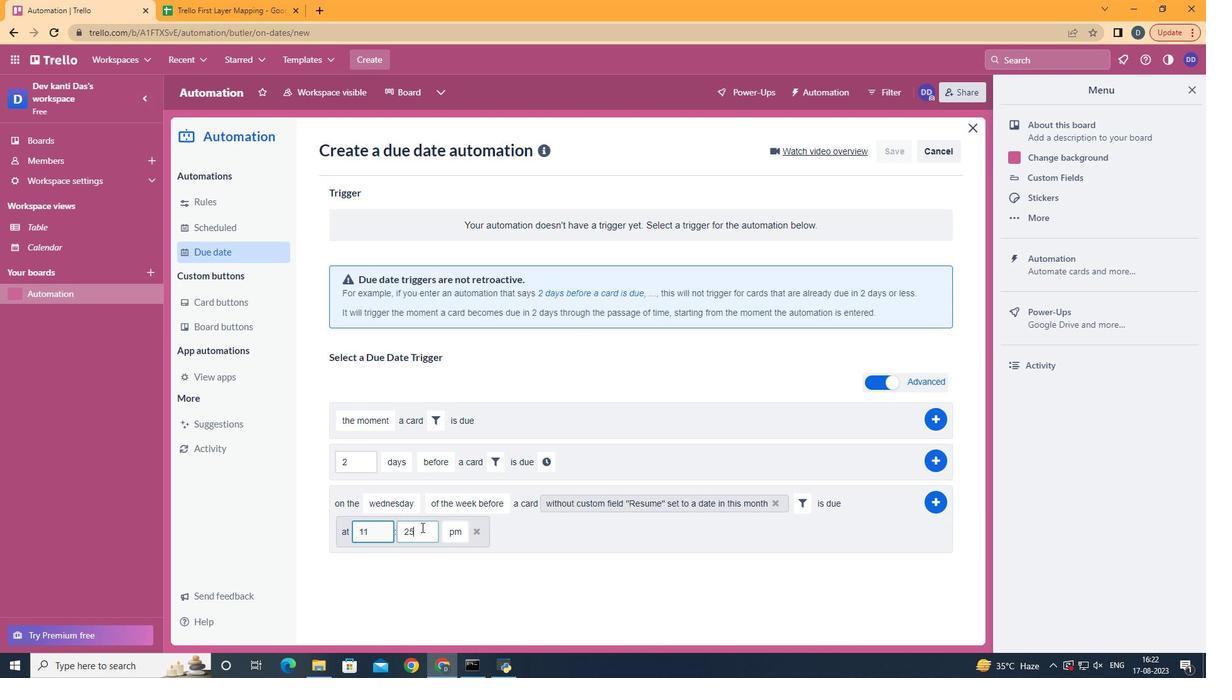 
Action: Mouse pressed left at (421, 527)
Screenshot: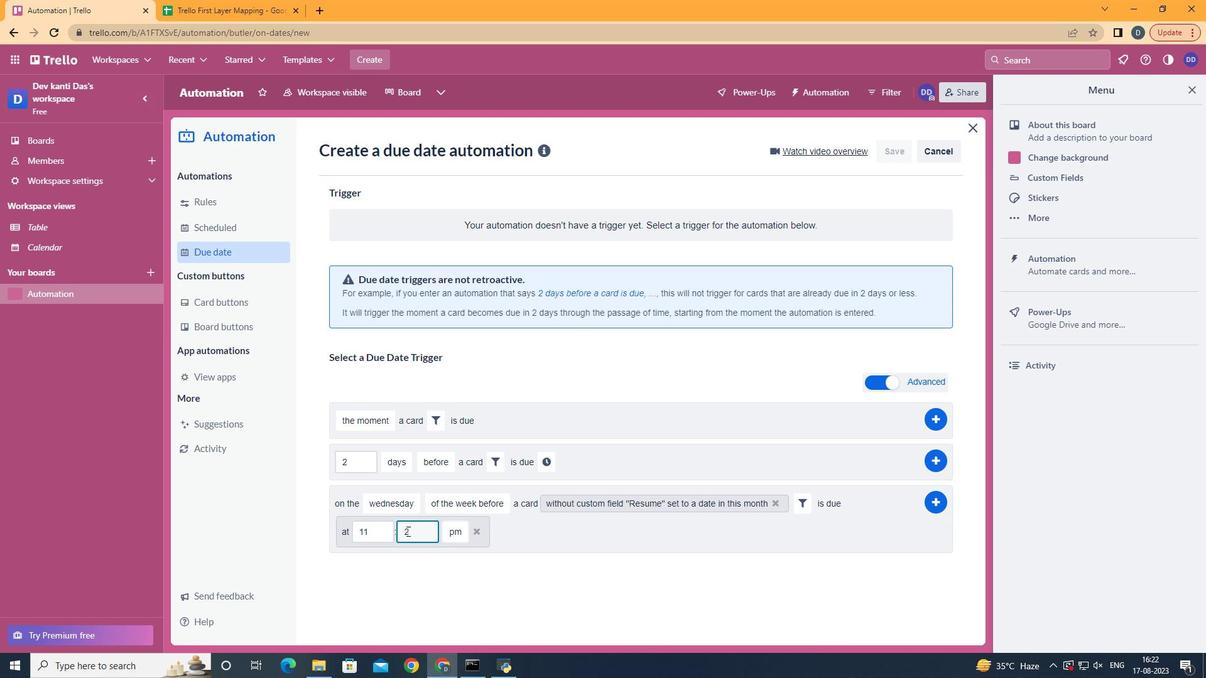 
Action: Key pressed <Key.backspace>
Screenshot: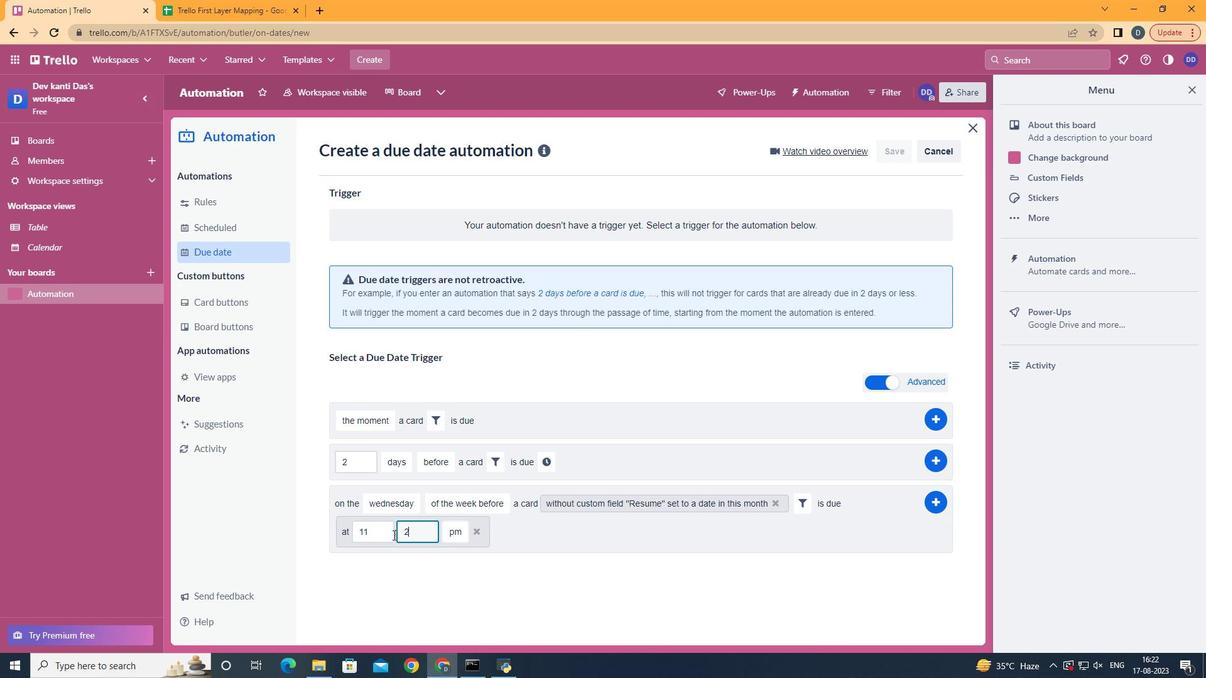 
Action: Mouse moved to (393, 535)
Screenshot: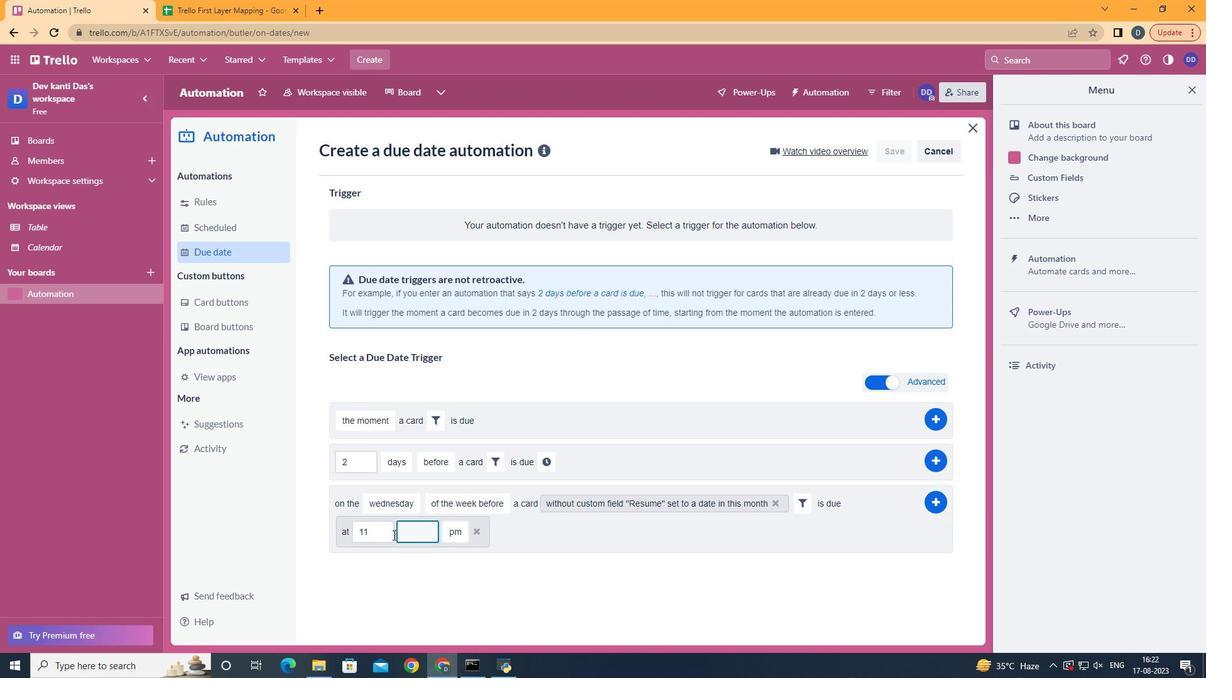 
Action: Key pressed <Key.backspace>00
Screenshot: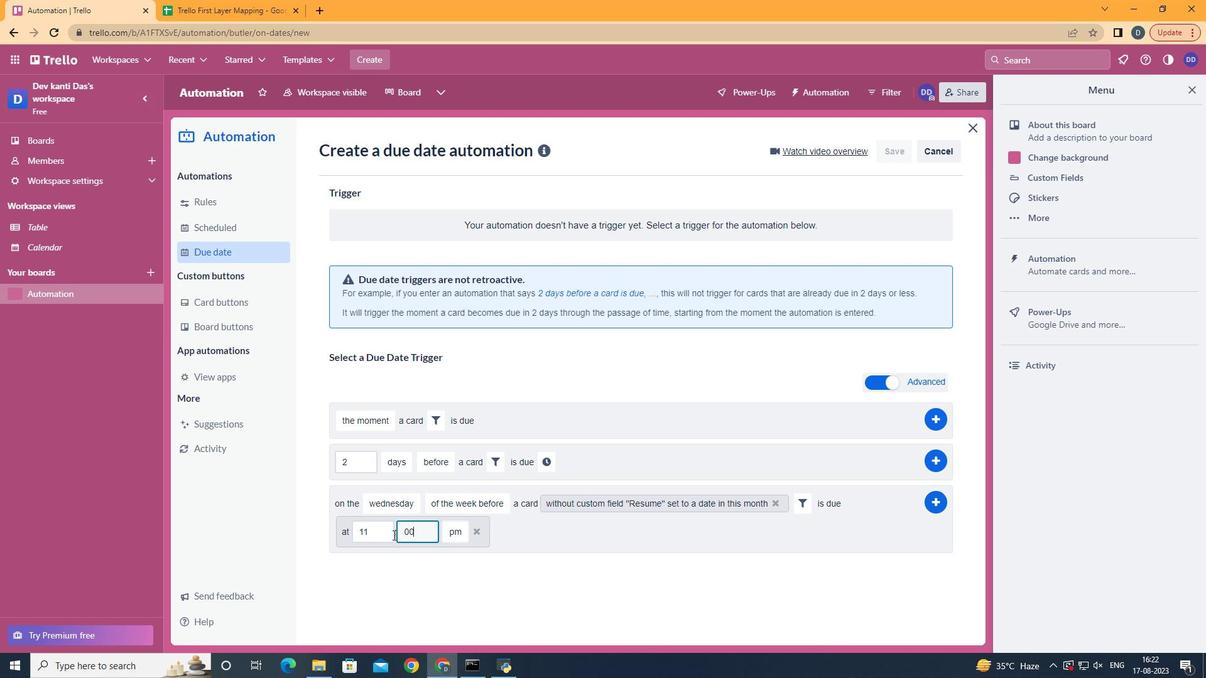 
Action: Mouse moved to (453, 562)
Screenshot: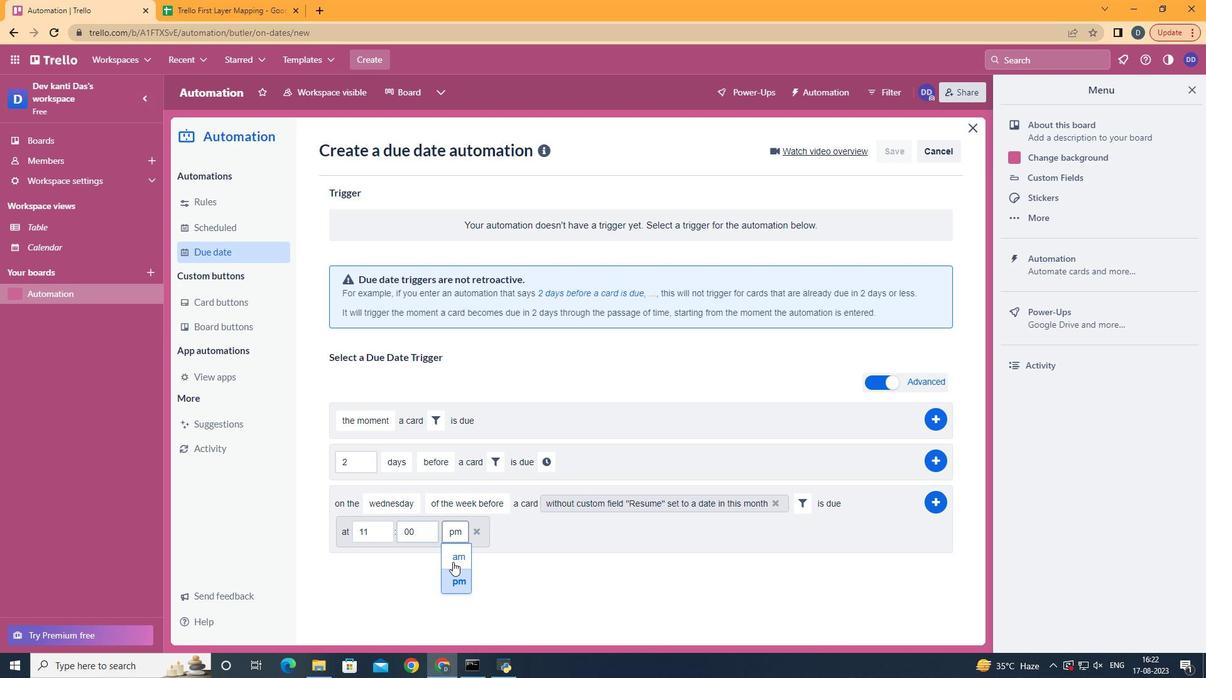 
Action: Mouse pressed left at (453, 562)
Screenshot: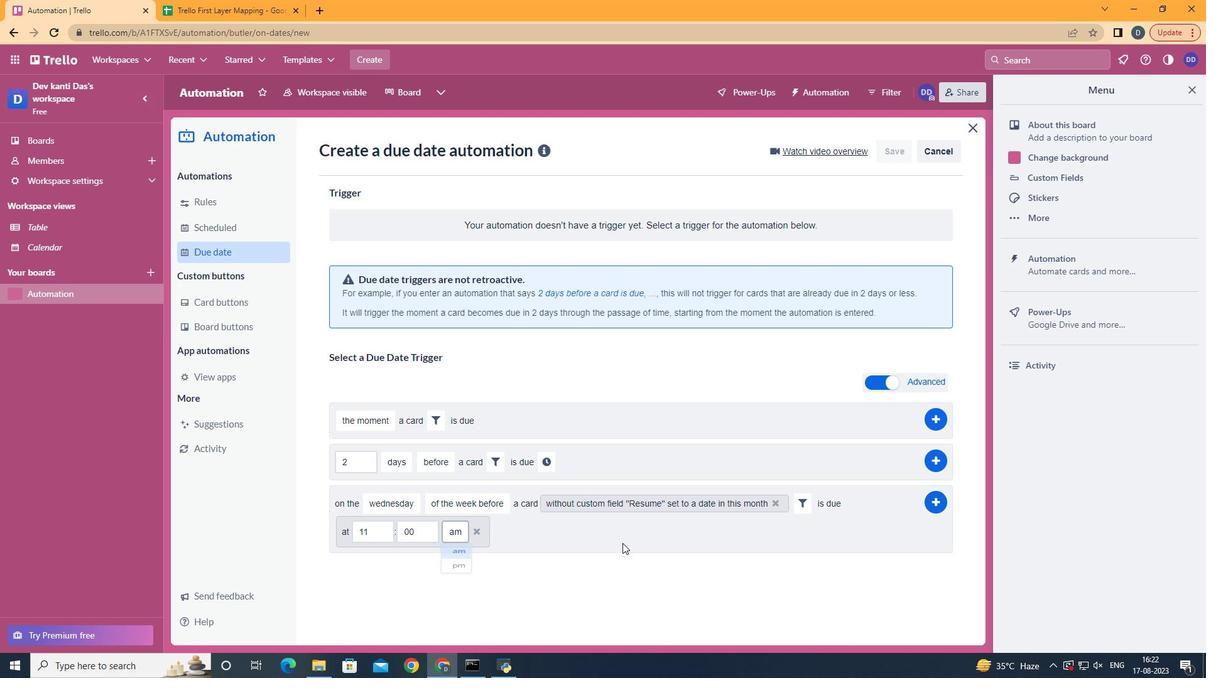 
Action: Mouse moved to (945, 501)
Screenshot: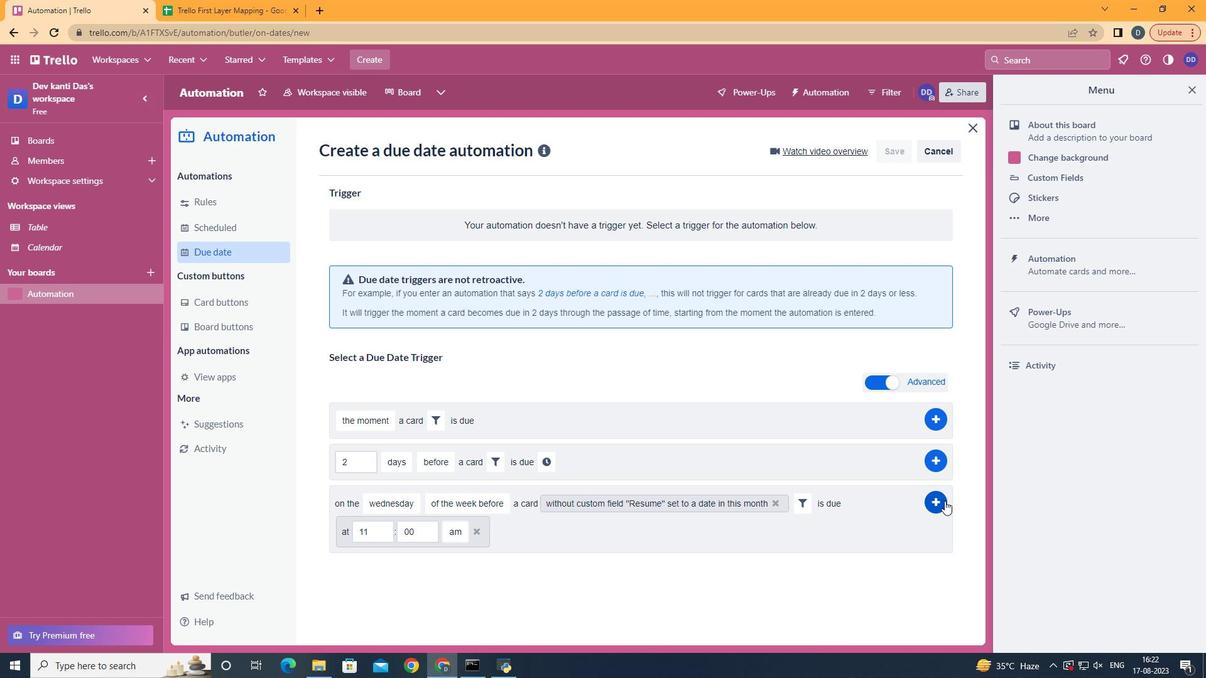 
Action: Mouse pressed left at (945, 501)
Screenshot: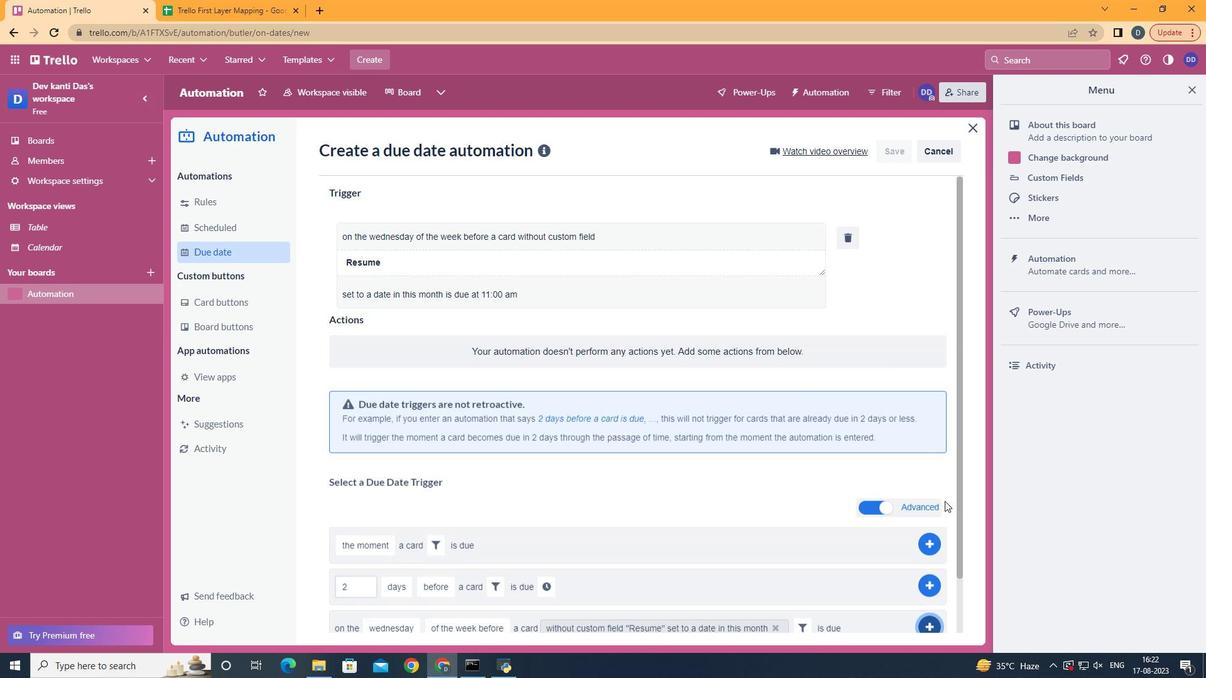 
